 Task: Search one way flight ticket for 2 adults, 2 children, 2 infants in seat in first from Traverse City: Cherry Capital Airport (was Cherry County Airpark) to Rockford: Chicago Rockford International Airport(was Northwest Chicagoland Regional Airport At Rockford) on 5-1-2023. Choice of flights is Emirates and Kenya Airways. Number of bags: 2 carry on bags. Price is upto 81000. Outbound departure time preference is 22:30.
Action: Mouse moved to (442, 604)
Screenshot: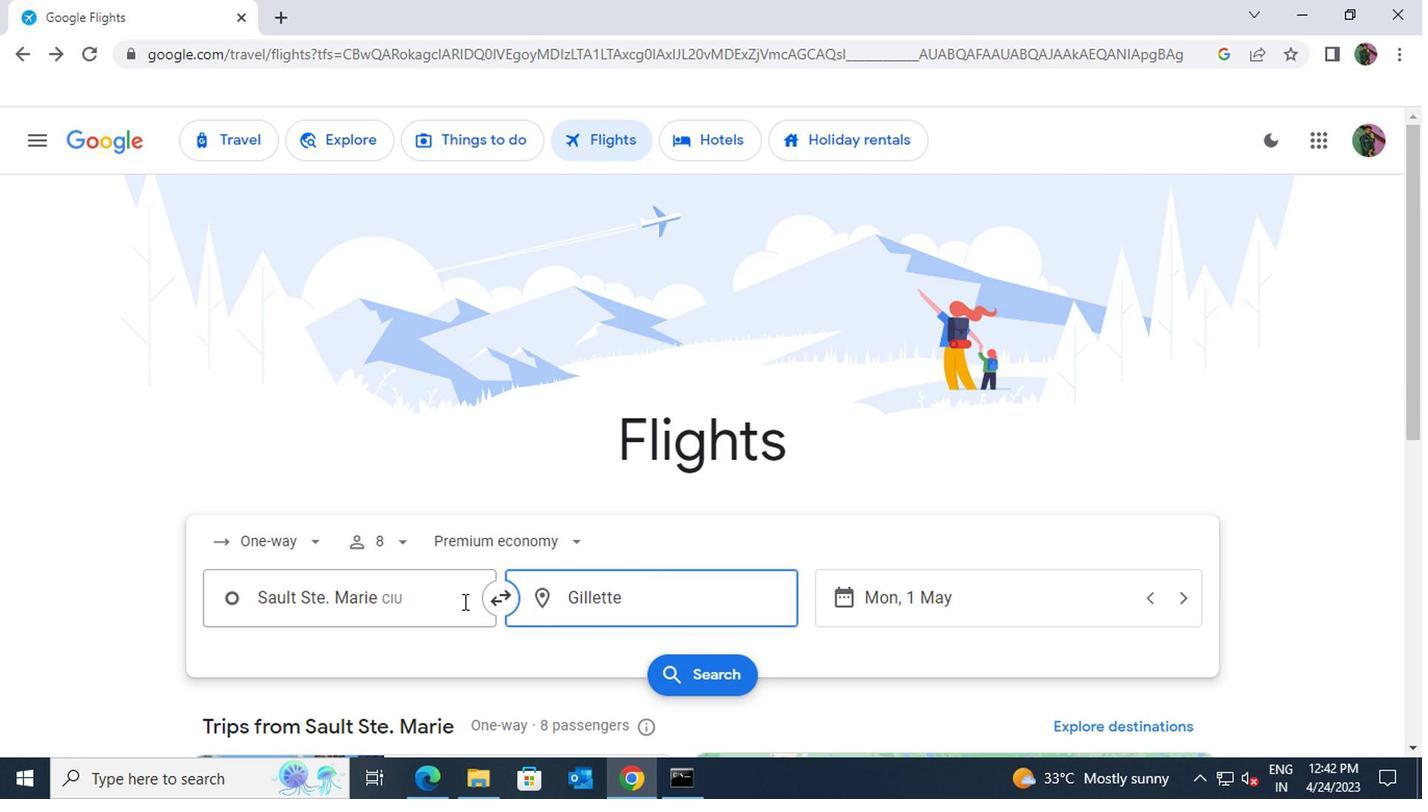 
Action: Mouse pressed left at (442, 604)
Screenshot: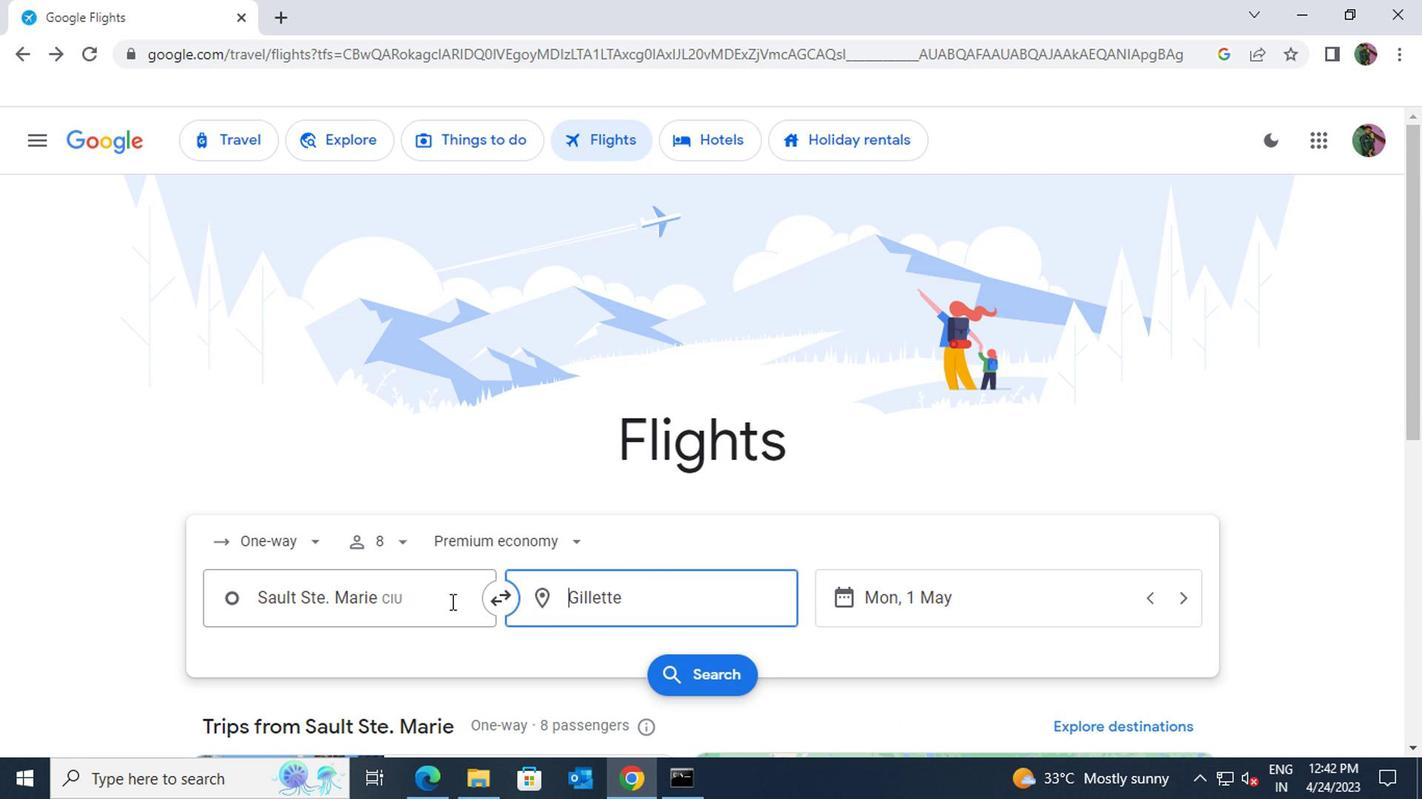 
Action: Key pressed cherry
Screenshot: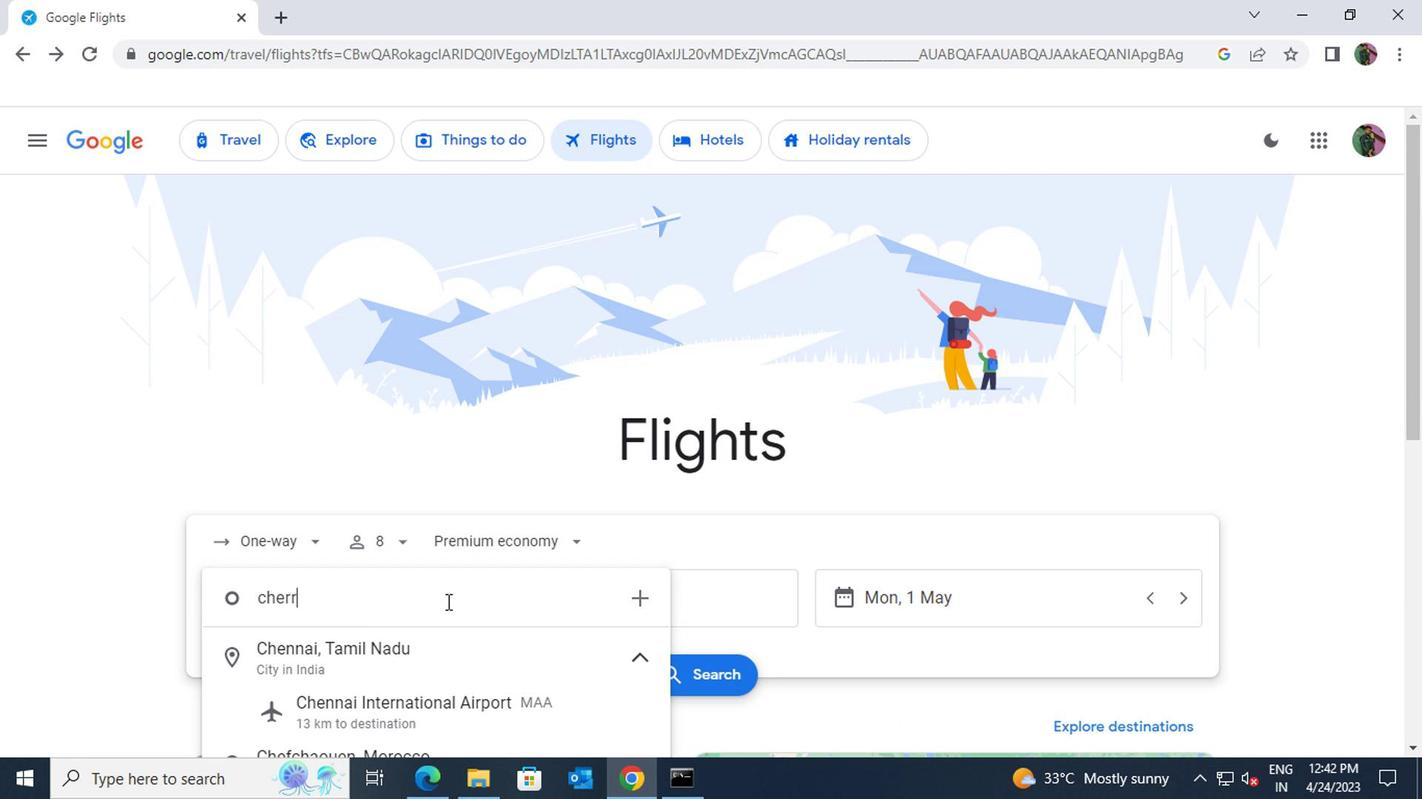 
Action: Mouse moved to (419, 645)
Screenshot: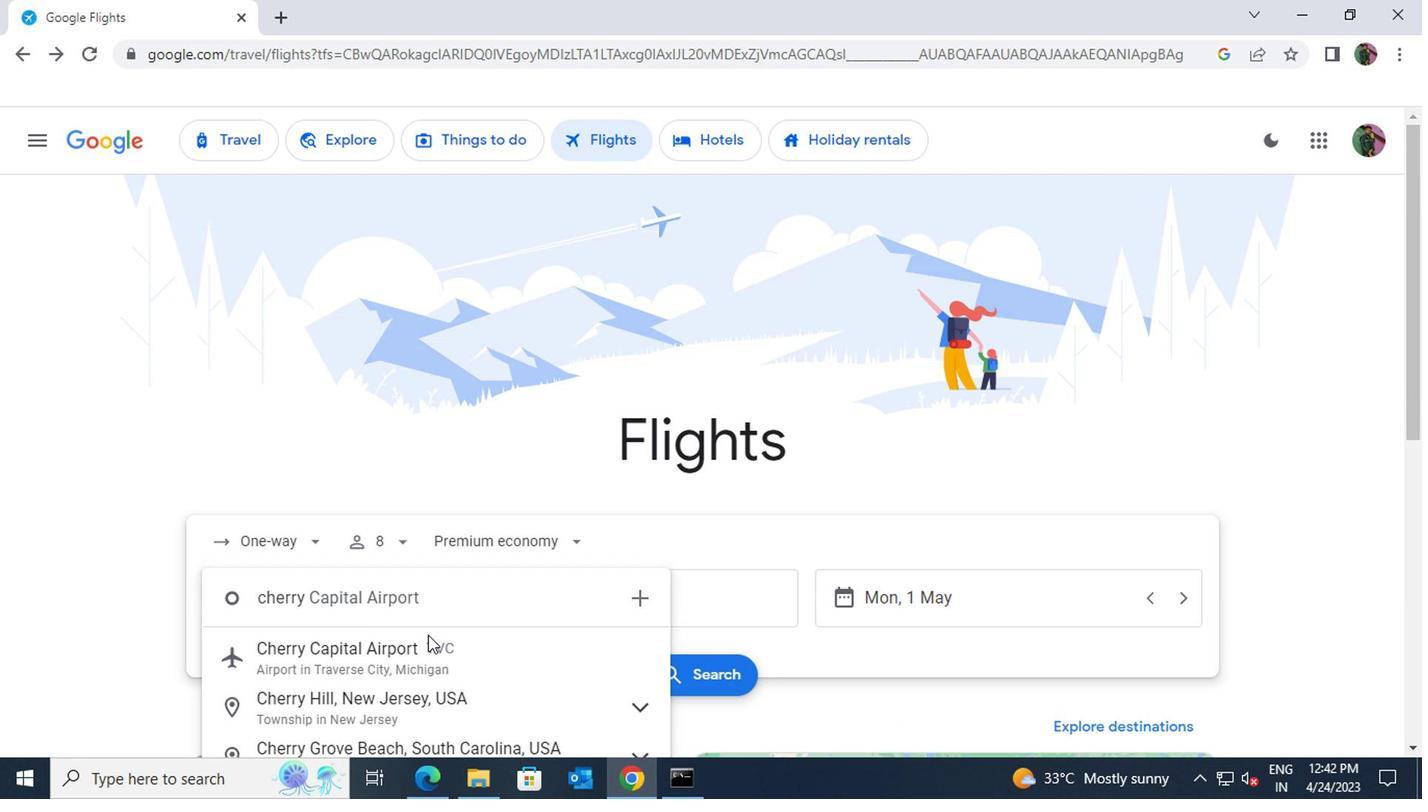 
Action: Mouse pressed left at (419, 645)
Screenshot: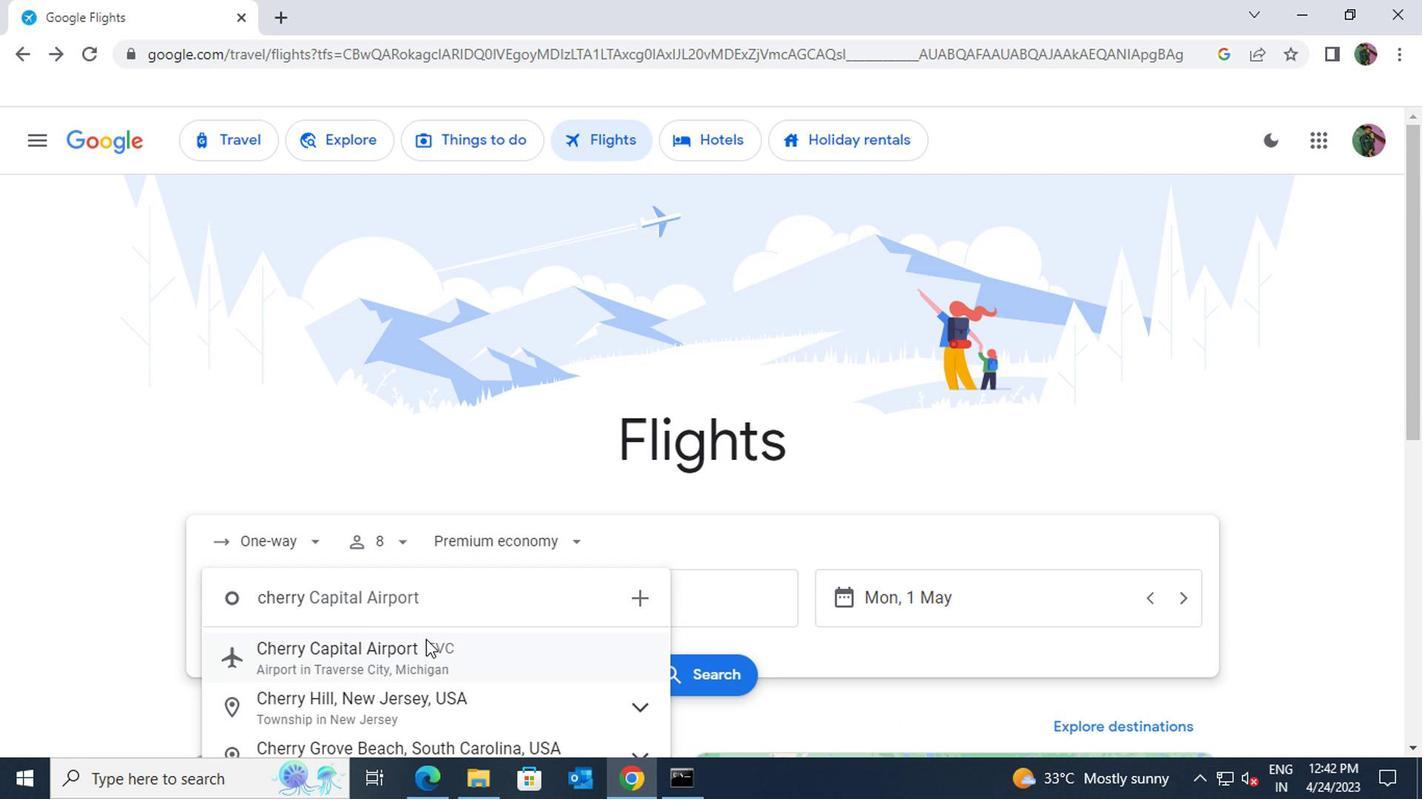 
Action: Mouse moved to (618, 607)
Screenshot: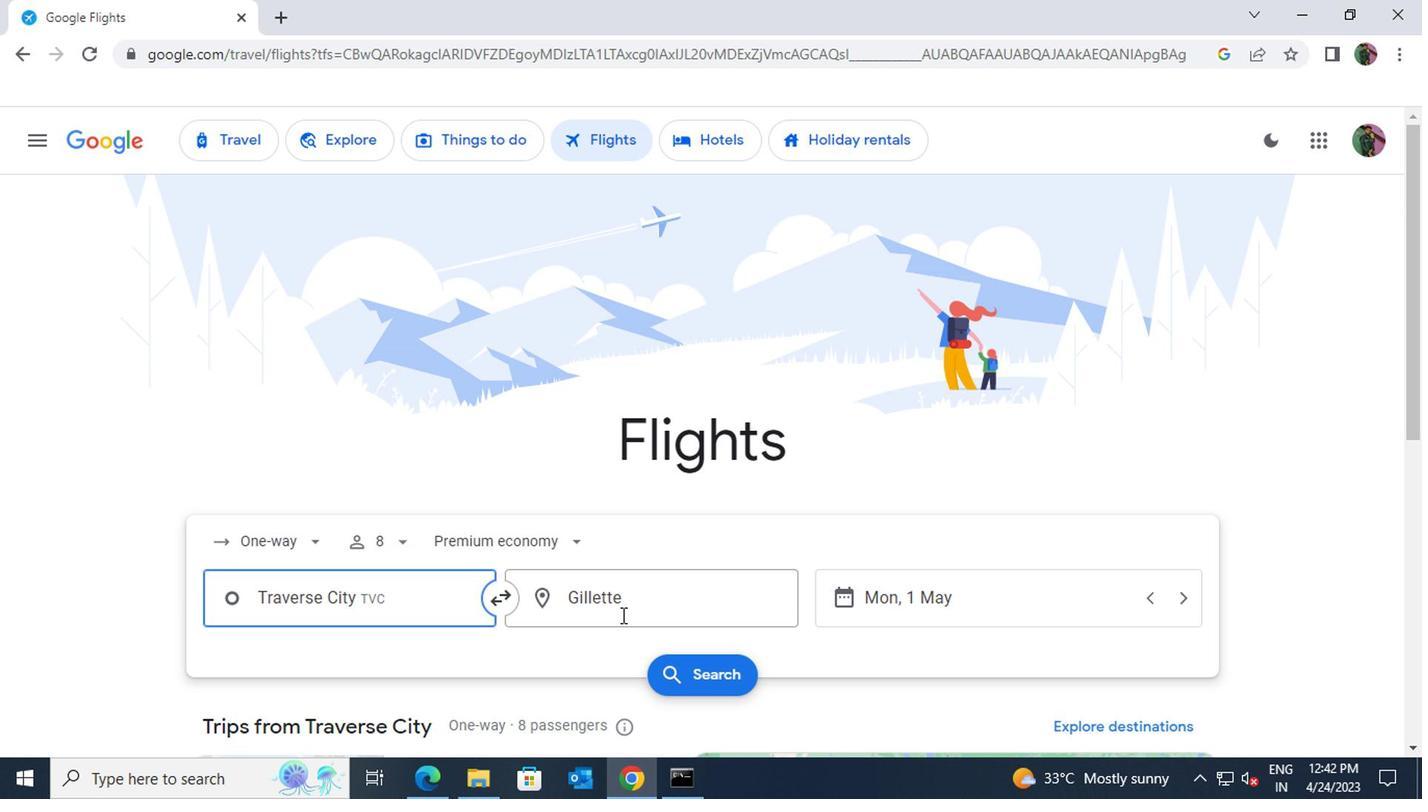 
Action: Mouse pressed left at (618, 607)
Screenshot: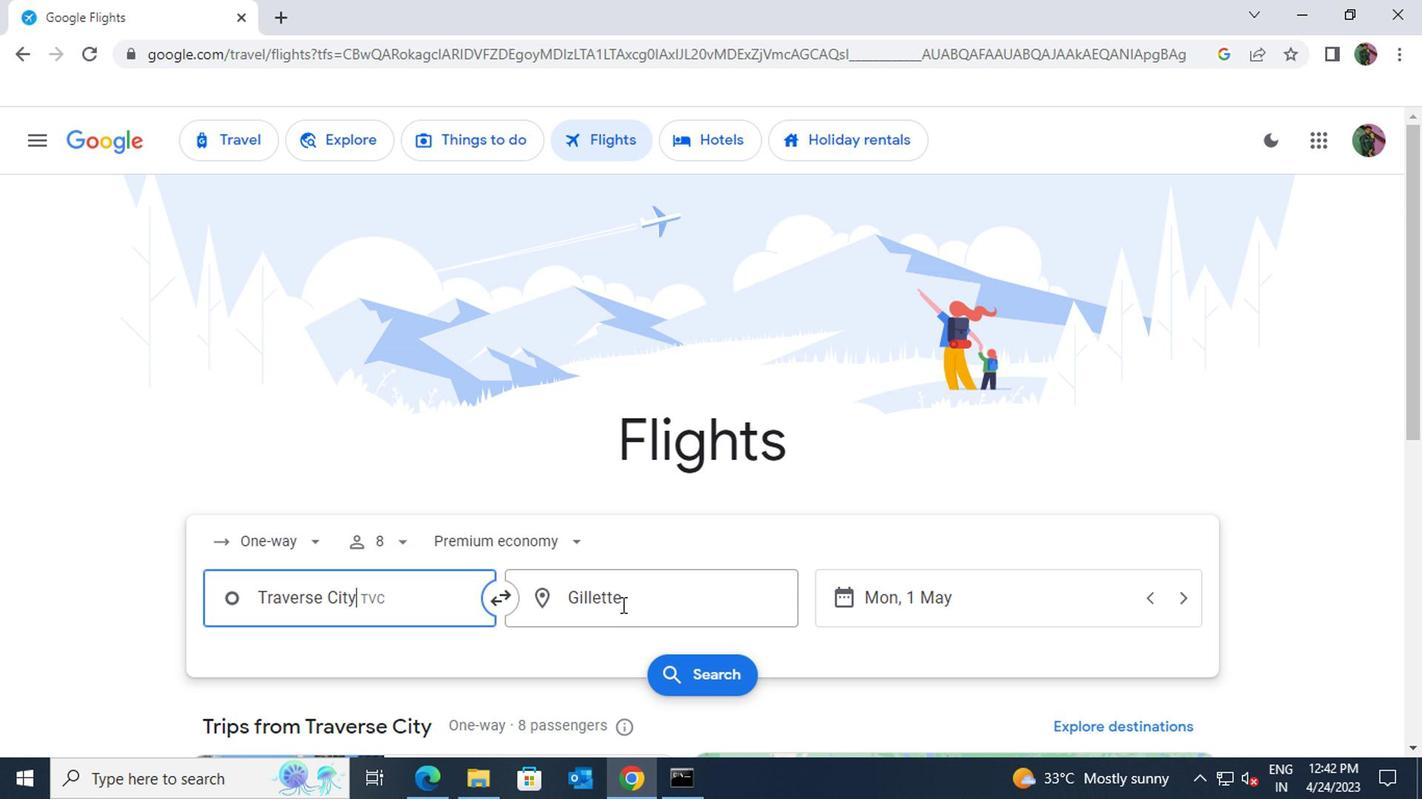 
Action: Key pressed rockford<Key.space>chic
Screenshot: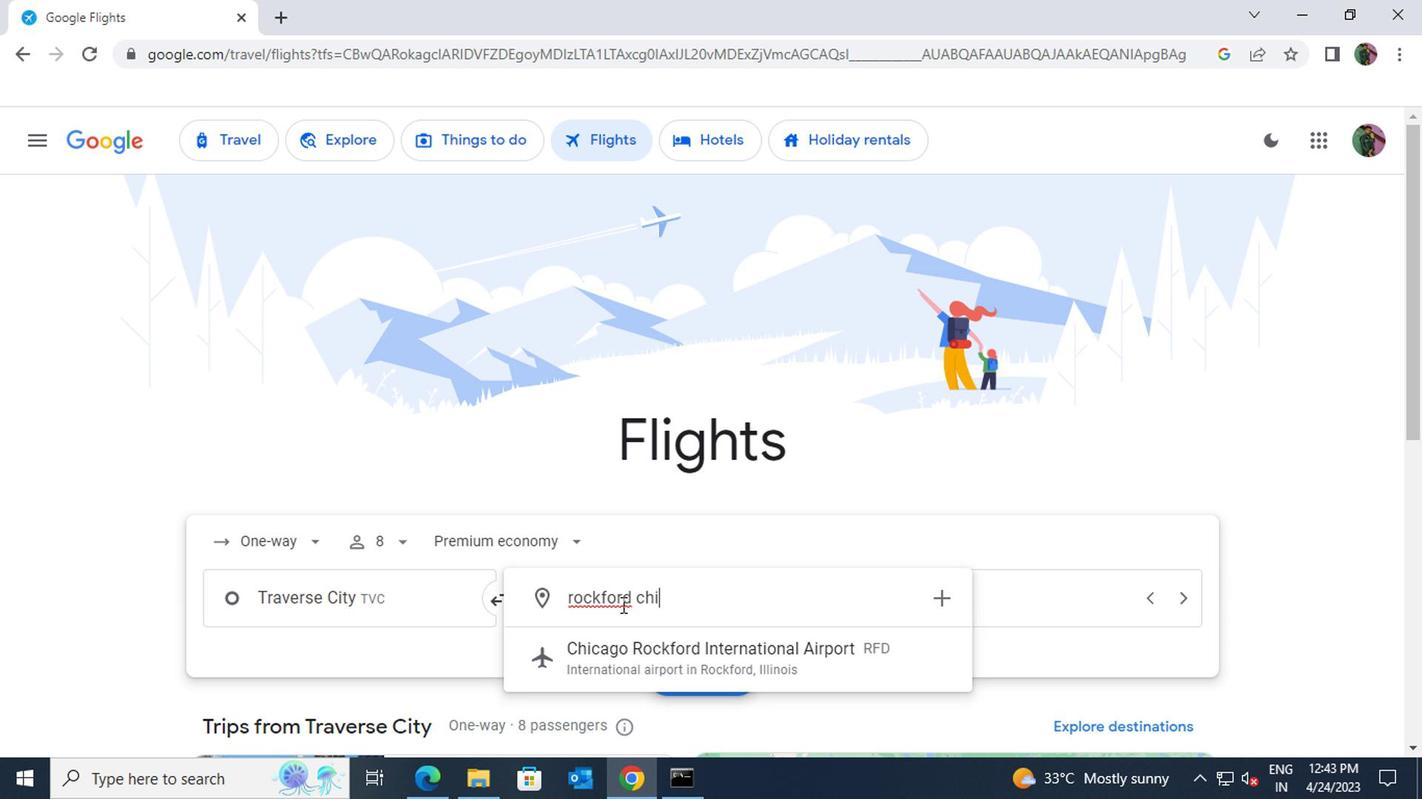 
Action: Mouse moved to (642, 658)
Screenshot: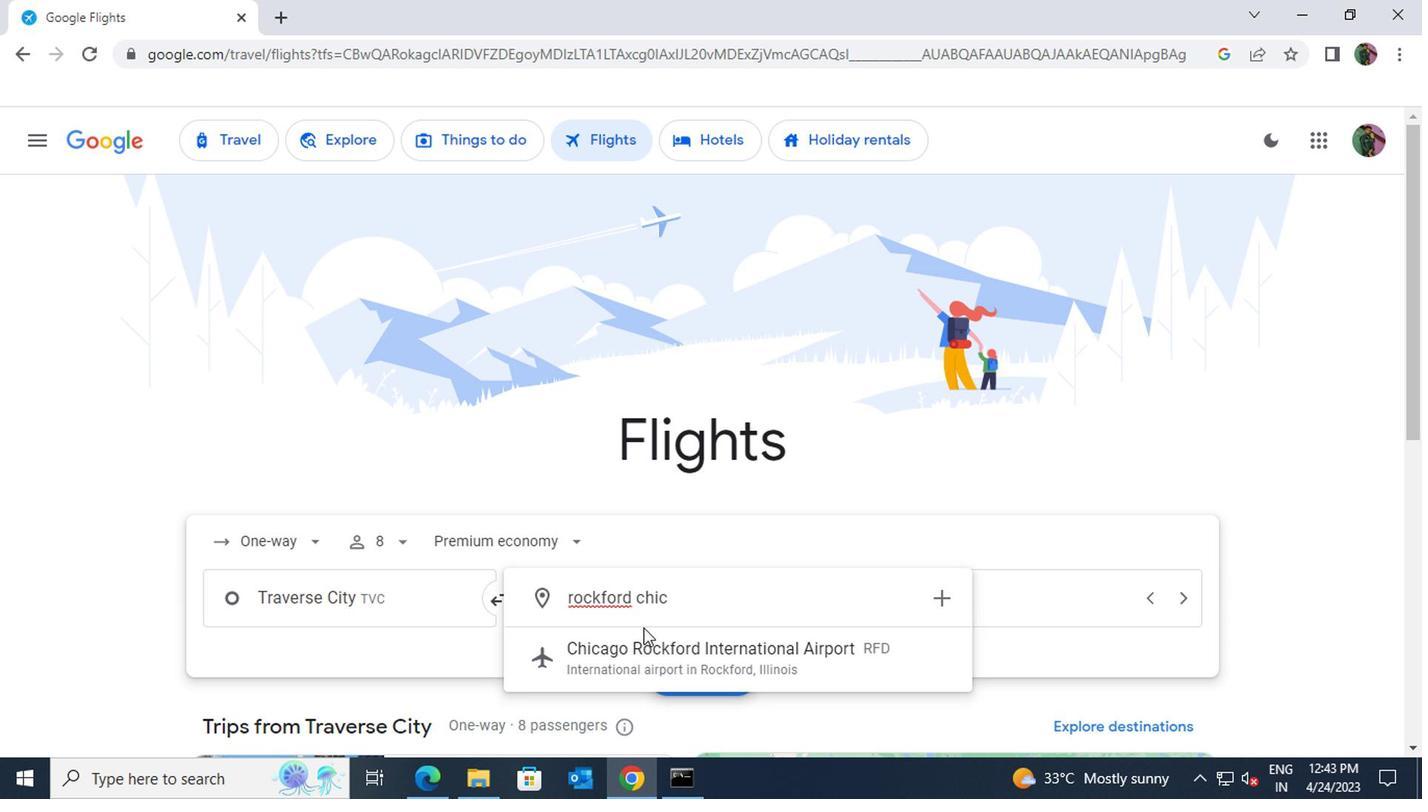 
Action: Mouse pressed left at (642, 658)
Screenshot: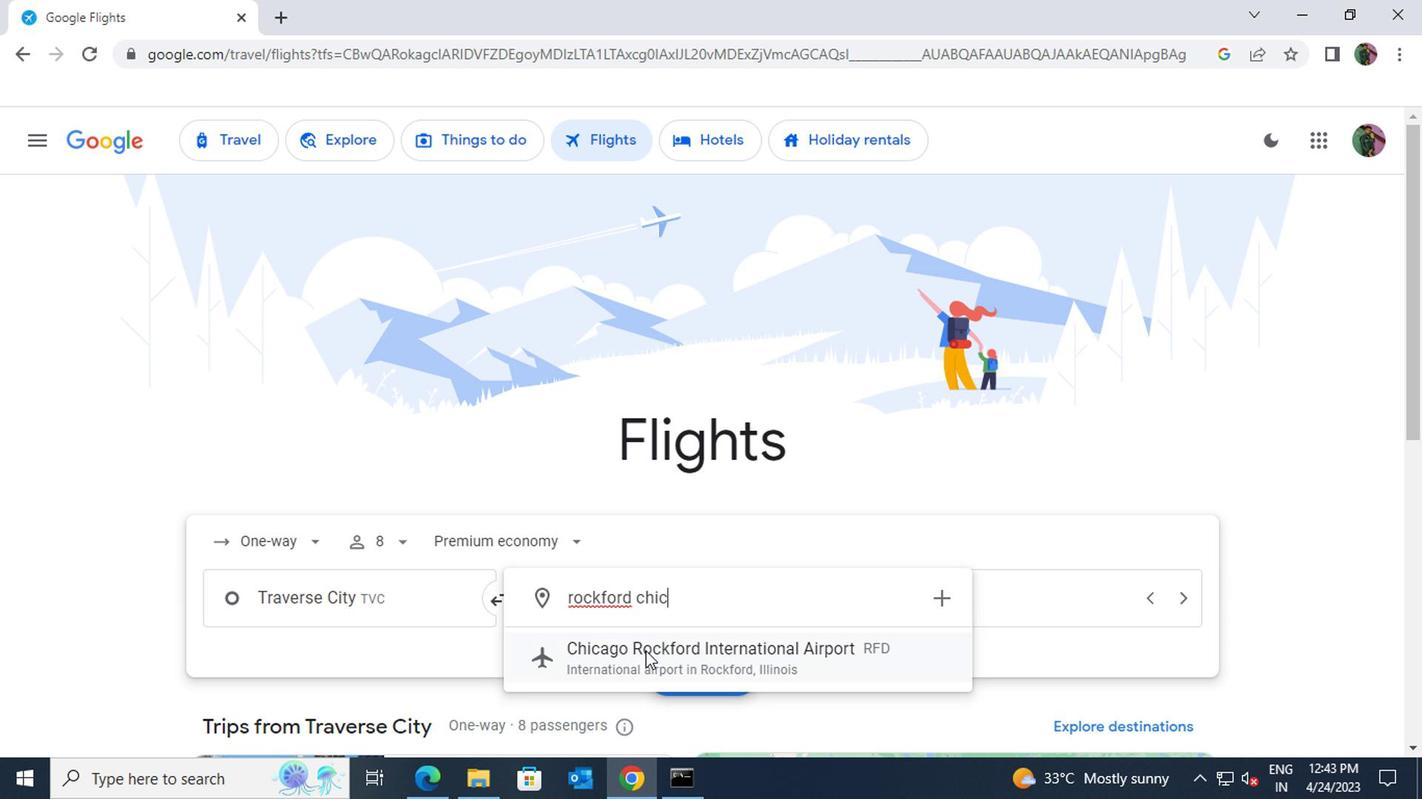 
Action: Mouse moved to (402, 541)
Screenshot: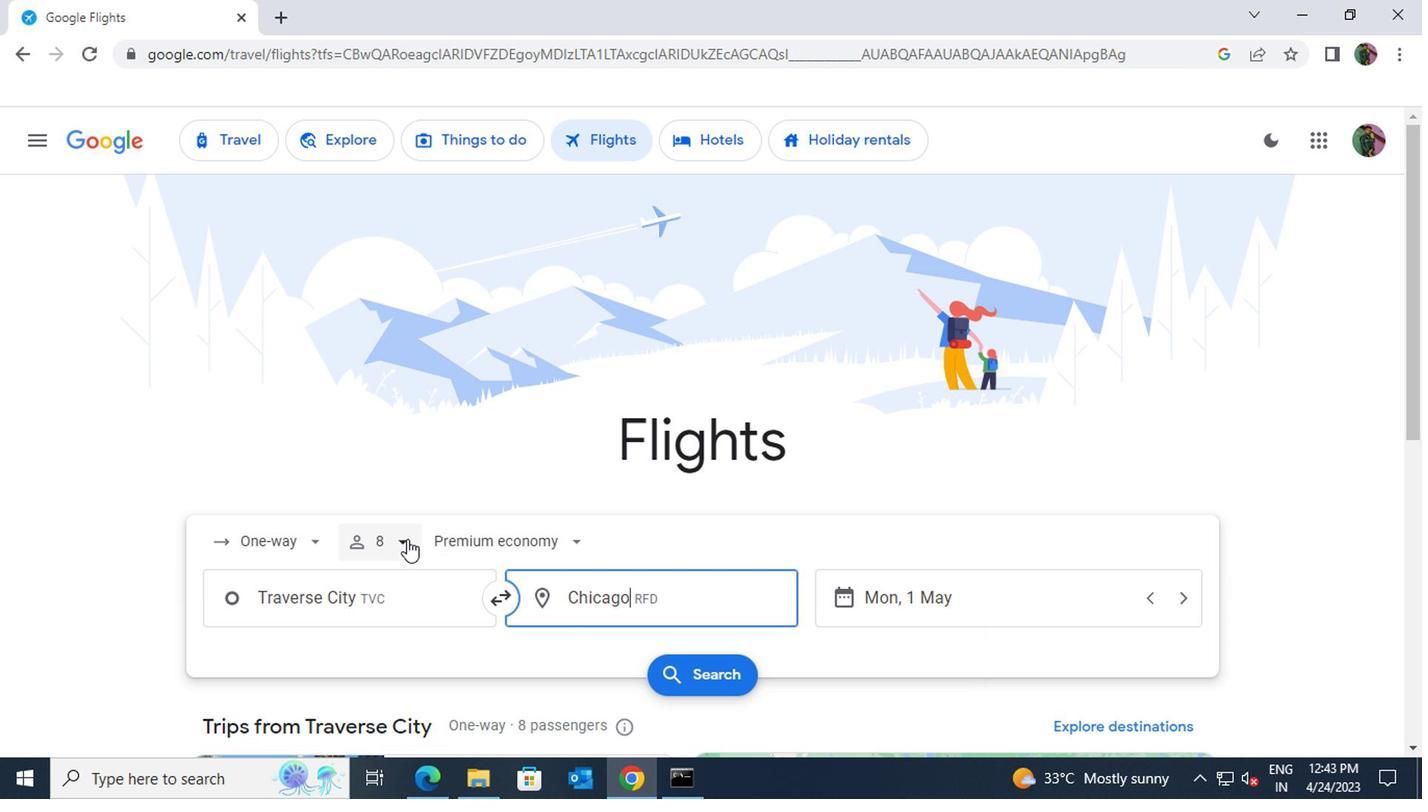
Action: Mouse pressed left at (402, 541)
Screenshot: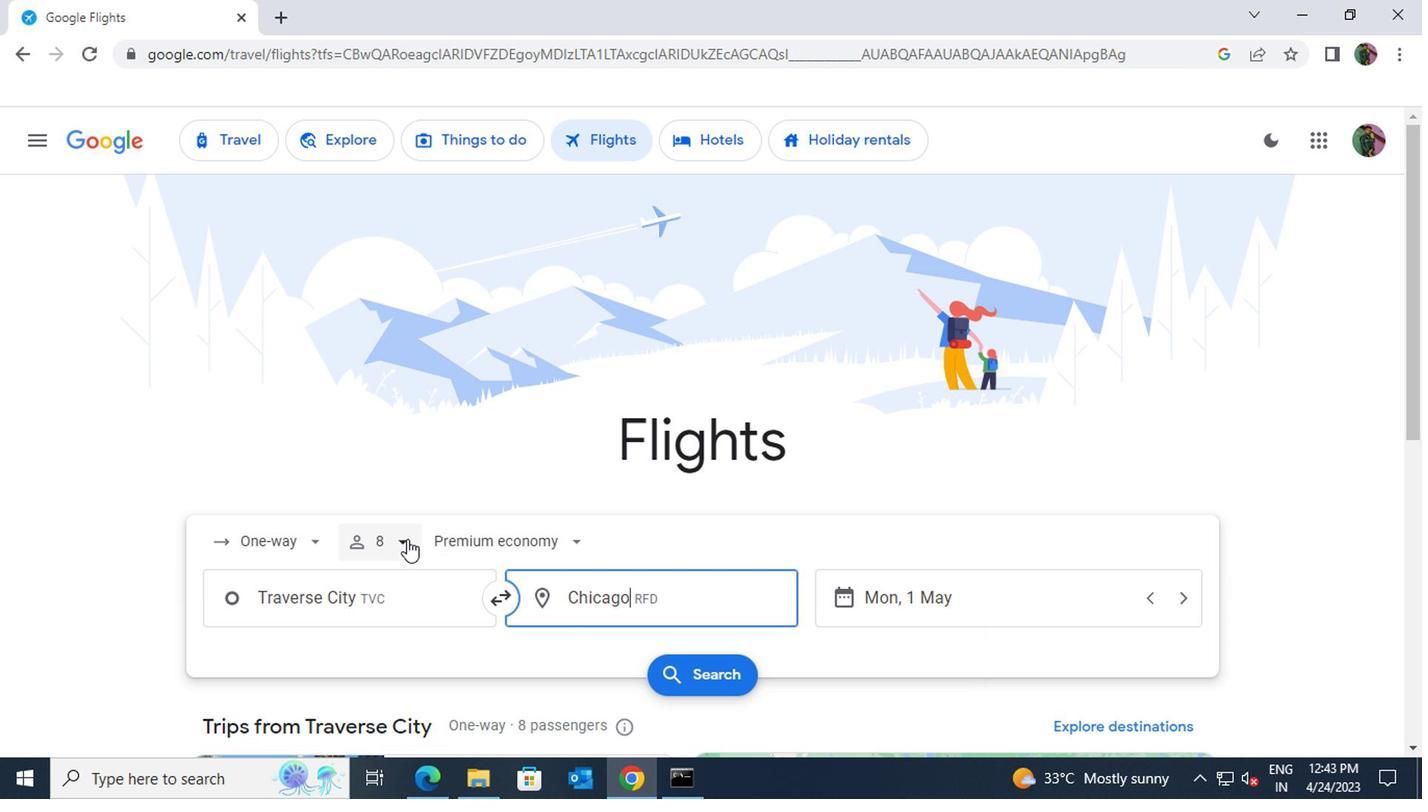 
Action: Mouse moved to (482, 597)
Screenshot: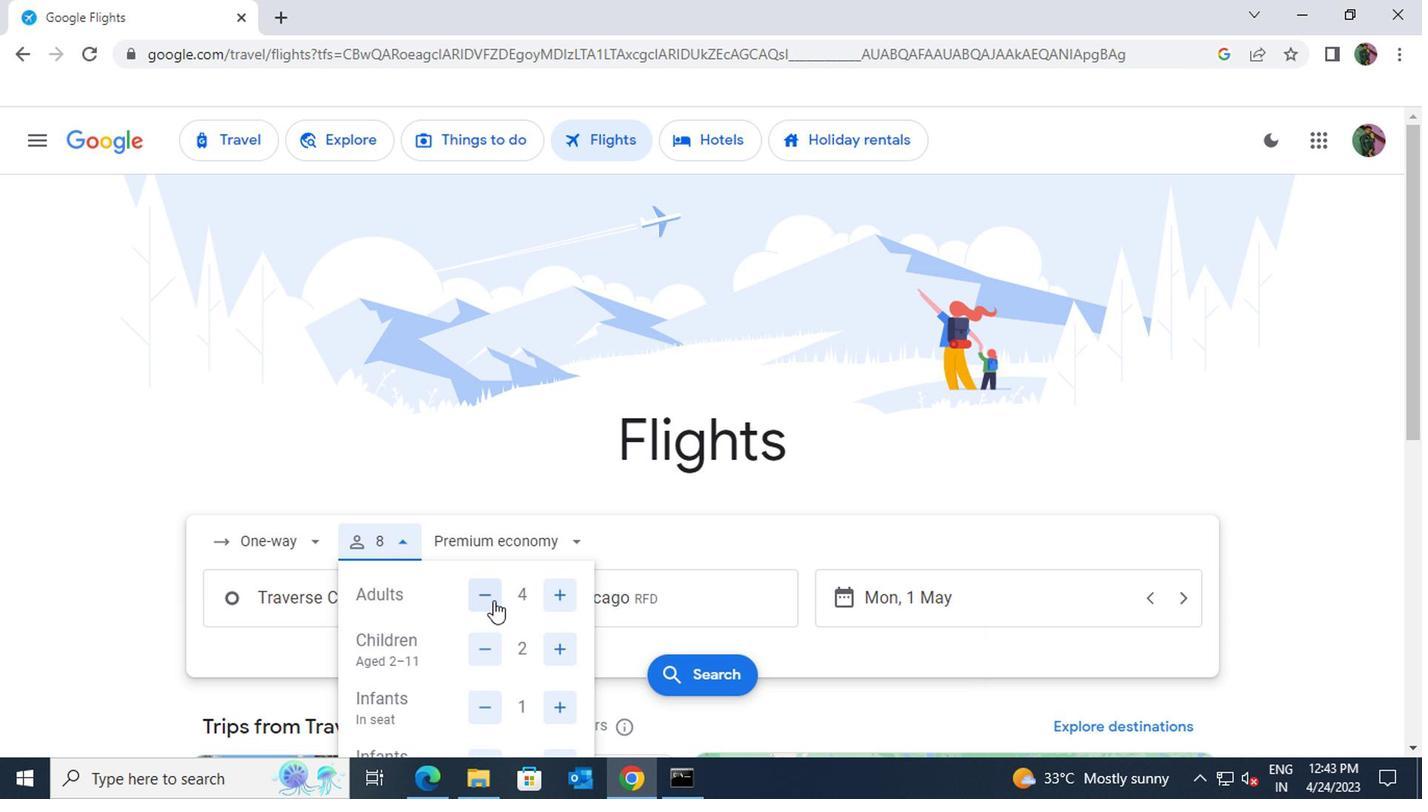 
Action: Mouse pressed left at (482, 597)
Screenshot: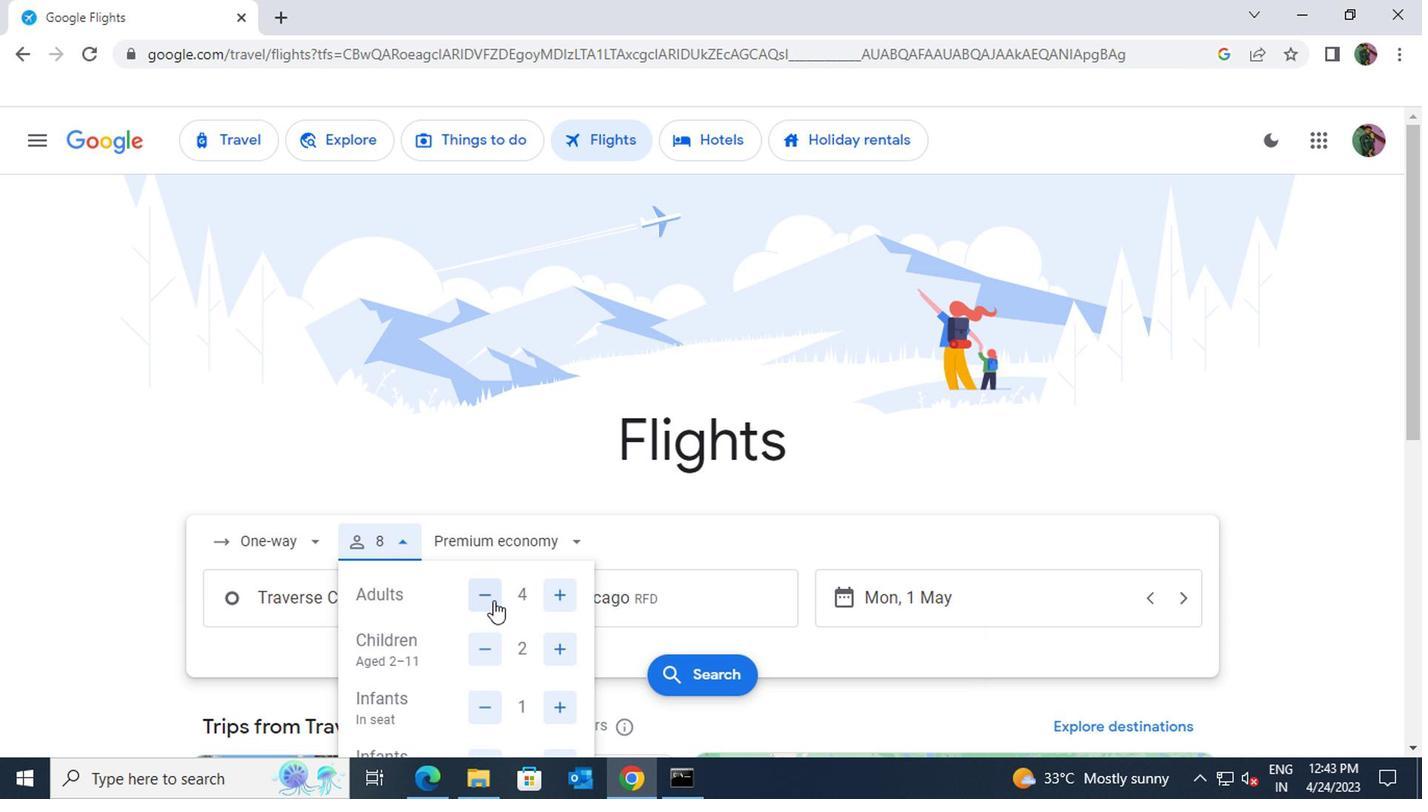 
Action: Mouse pressed left at (482, 597)
Screenshot: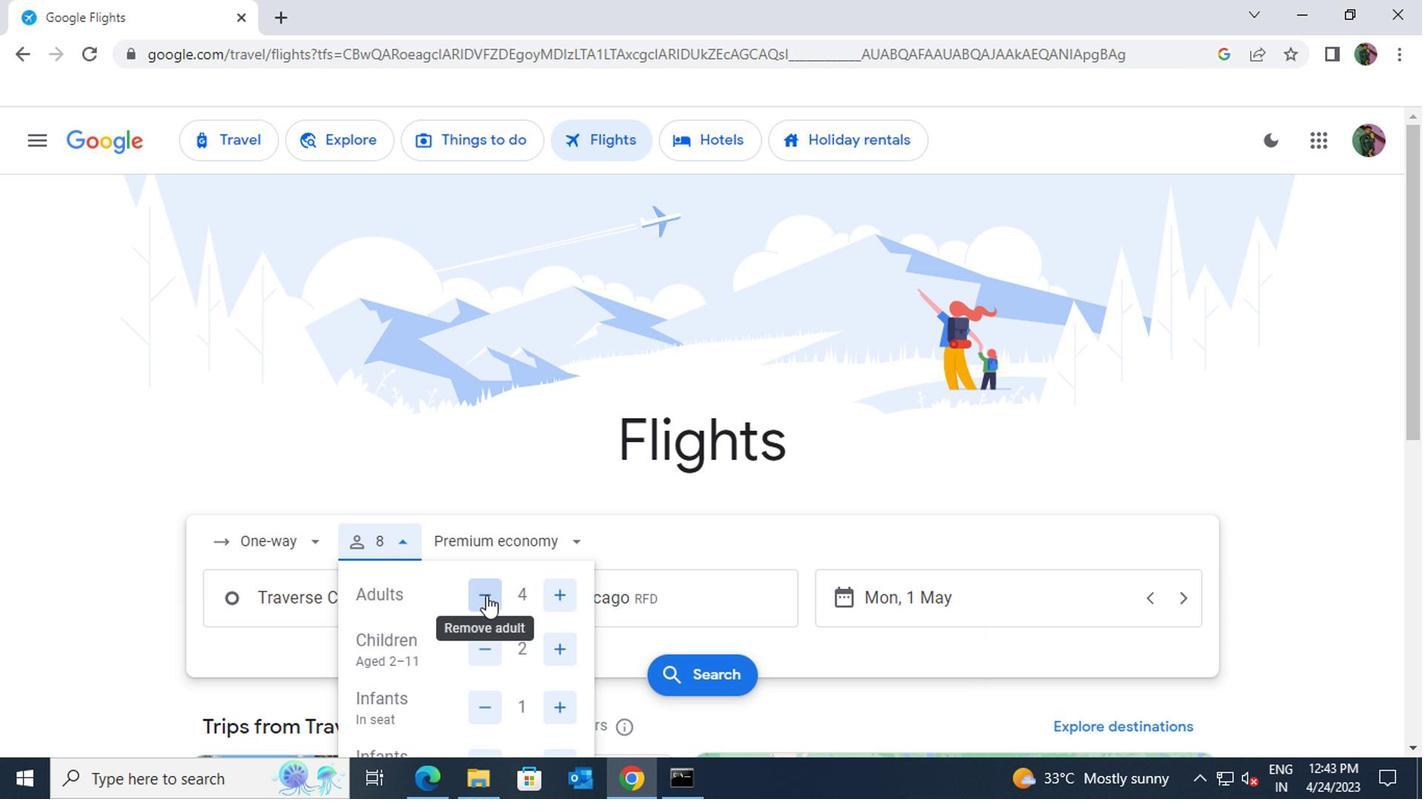 
Action: Mouse moved to (522, 642)
Screenshot: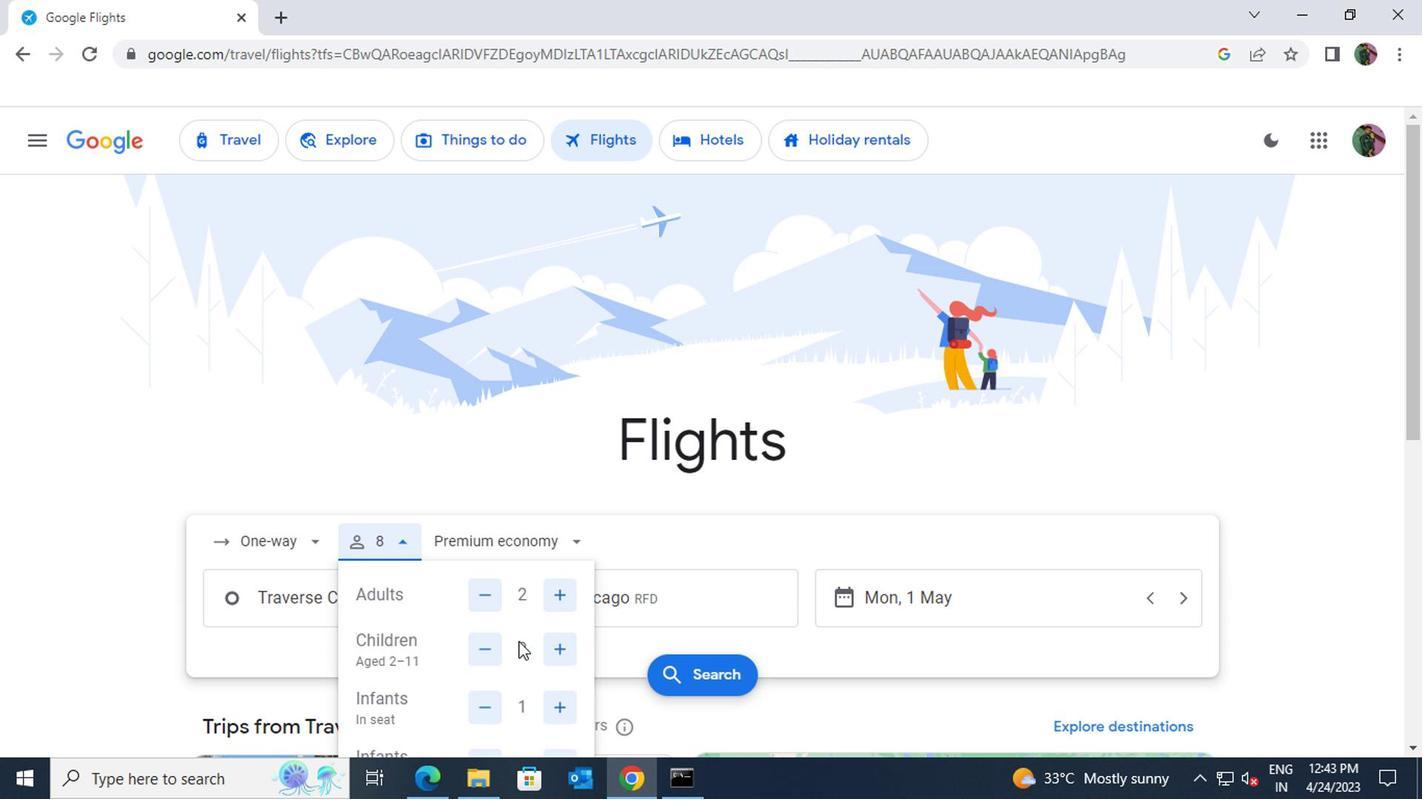 
Action: Mouse scrolled (522, 641) with delta (0, -1)
Screenshot: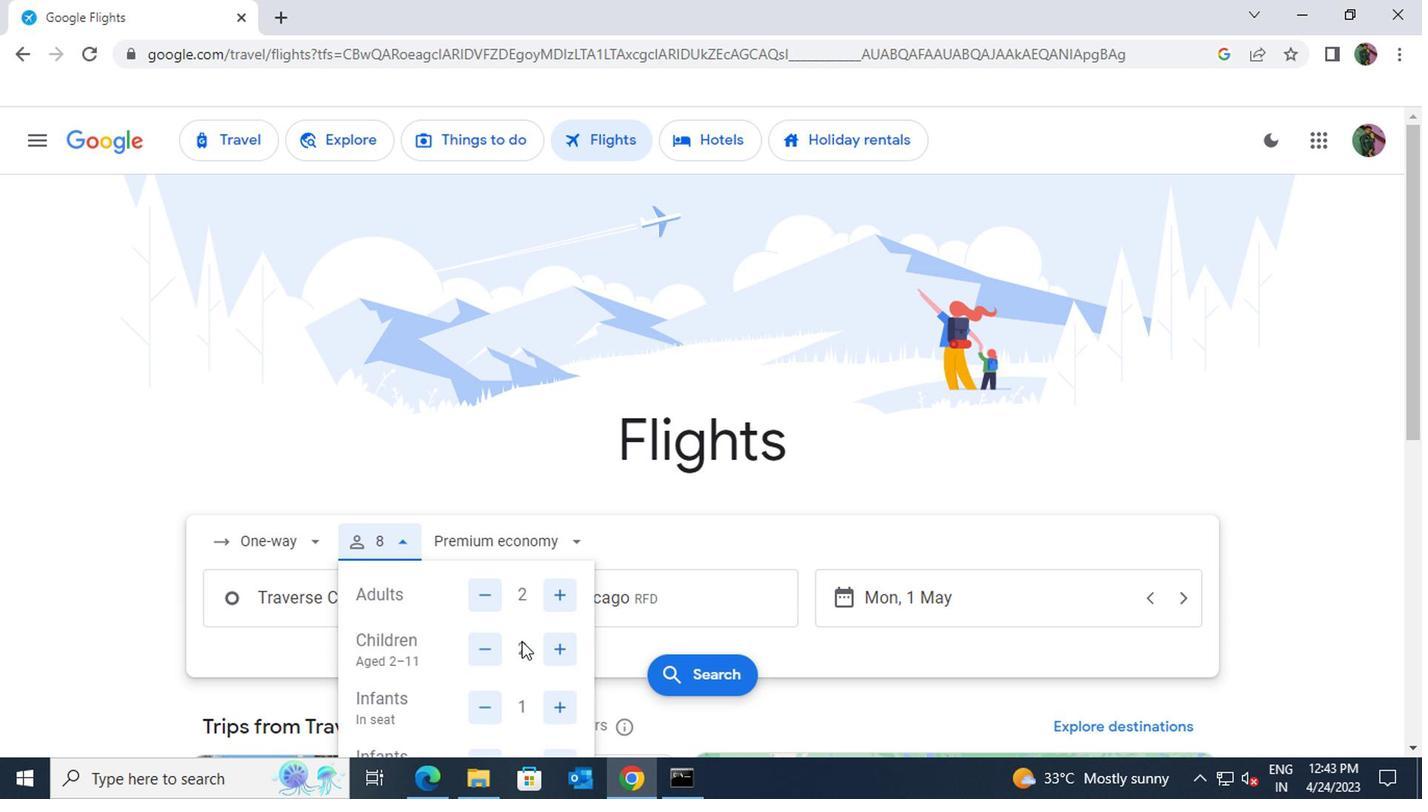 
Action: Mouse moved to (486, 650)
Screenshot: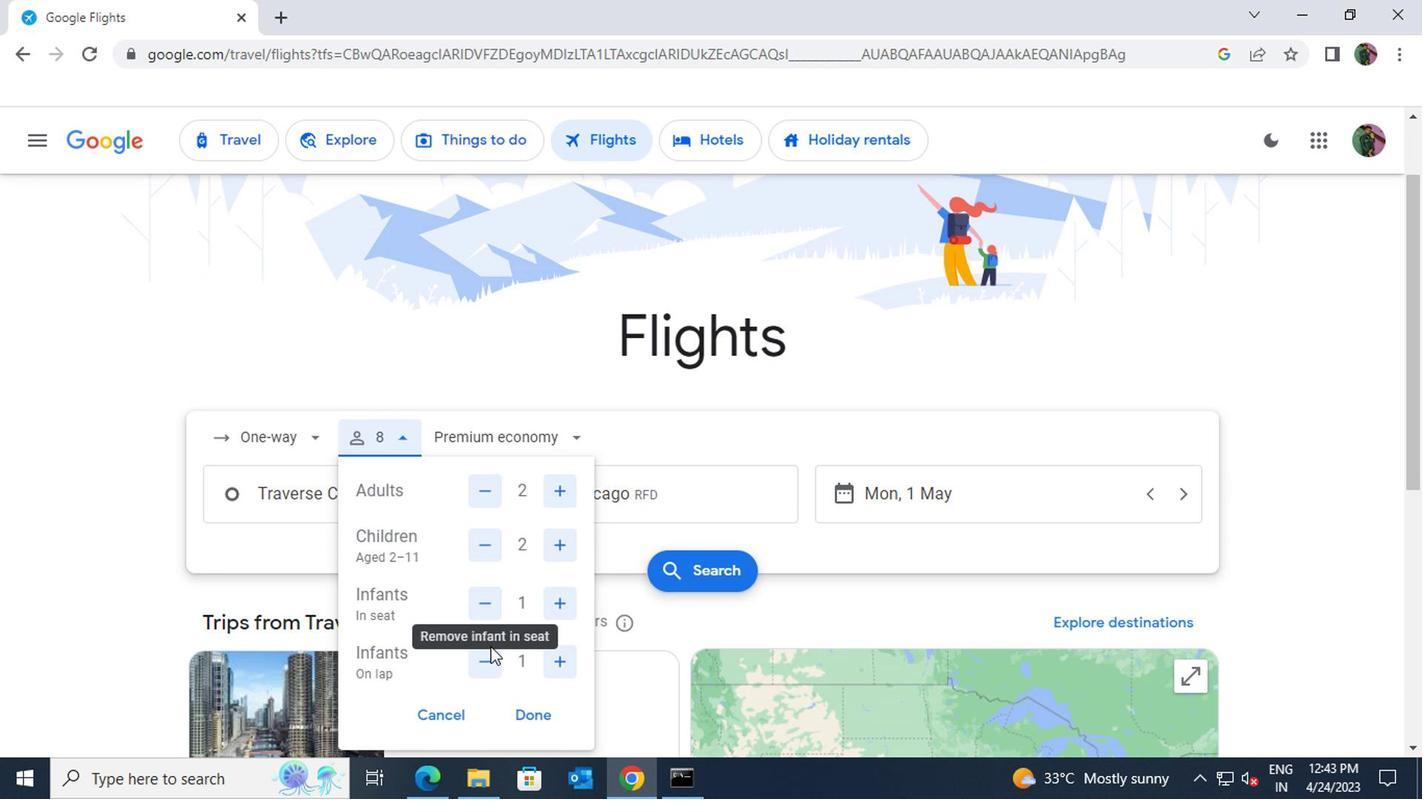 
Action: Mouse pressed left at (486, 650)
Screenshot: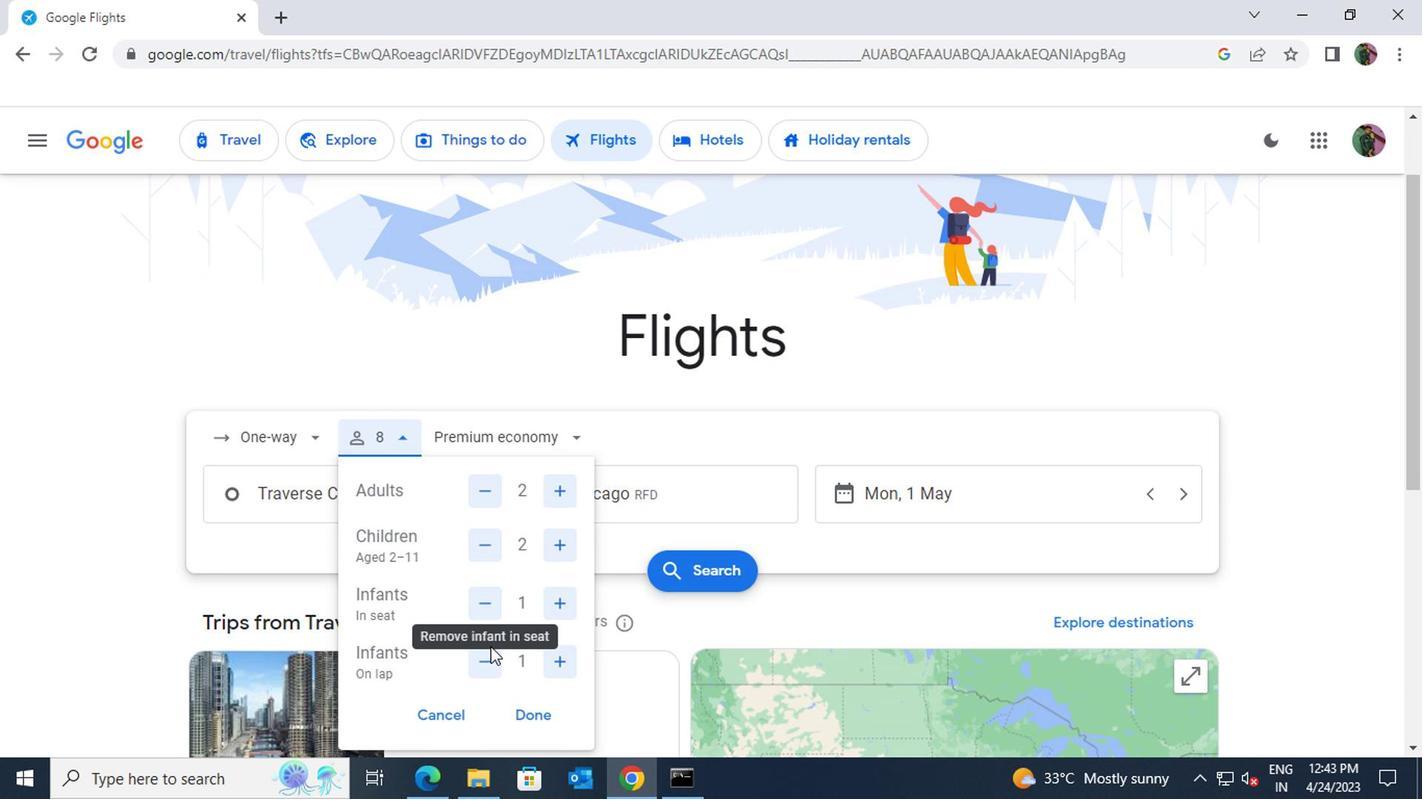 
Action: Mouse moved to (850, 499)
Screenshot: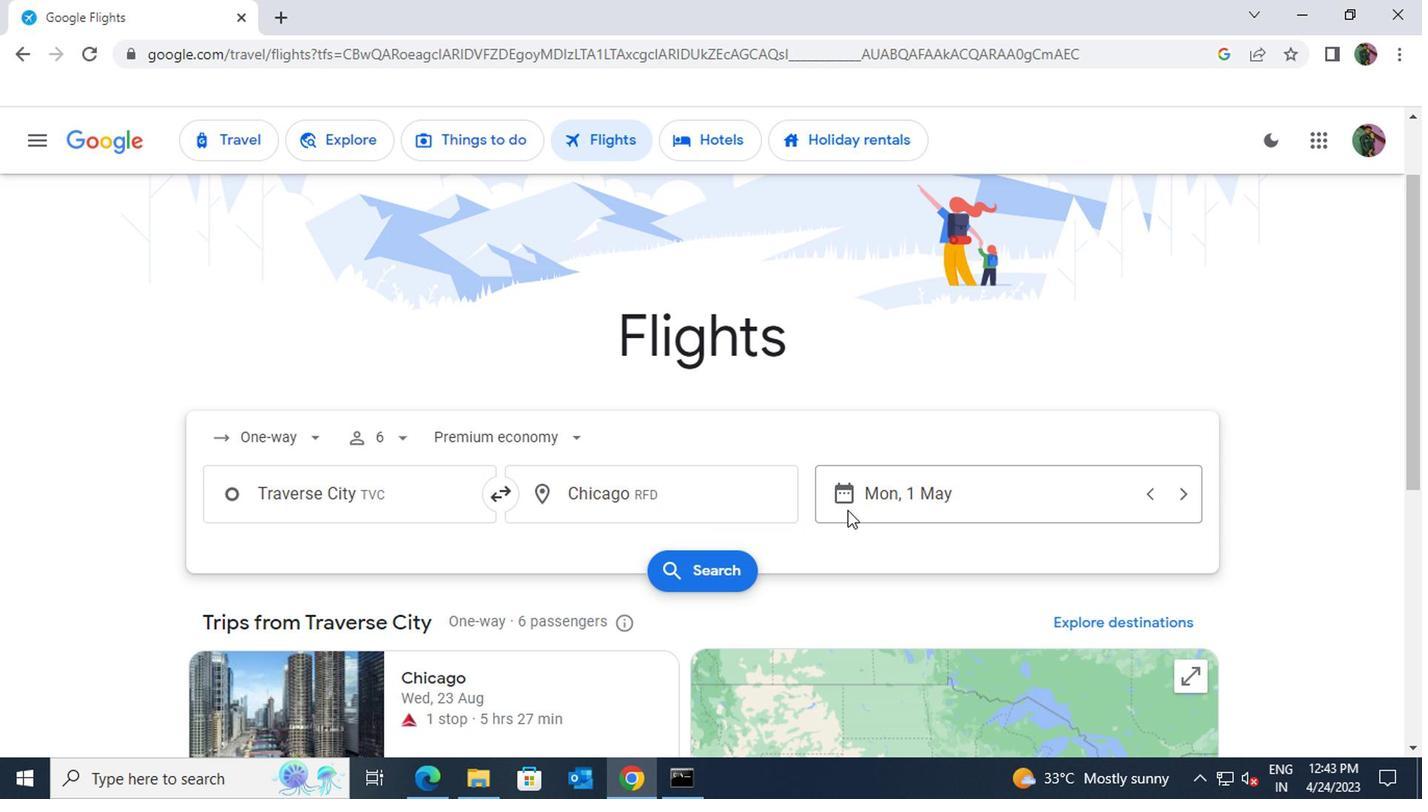 
Action: Mouse pressed left at (850, 499)
Screenshot: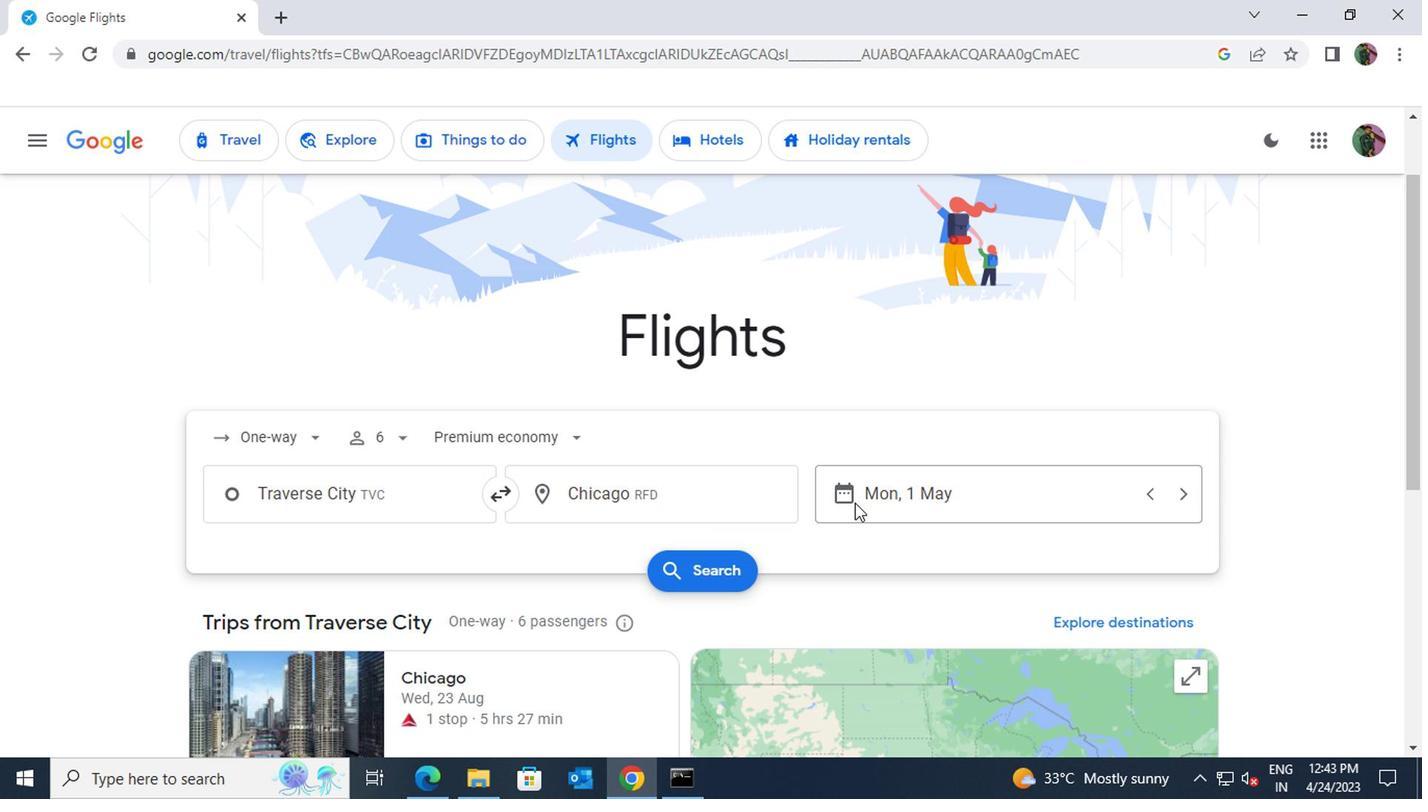 
Action: Mouse moved to (902, 376)
Screenshot: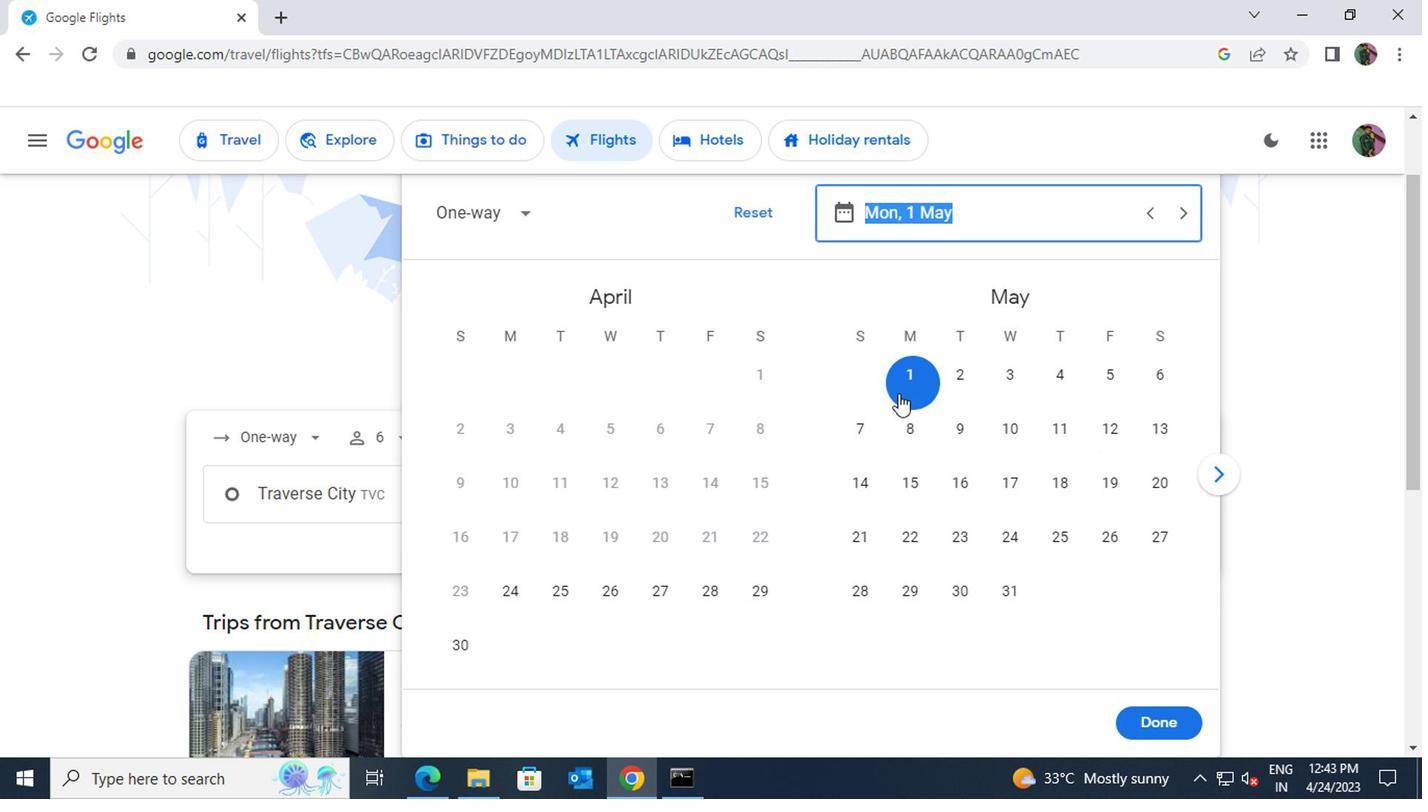 
Action: Mouse pressed left at (902, 376)
Screenshot: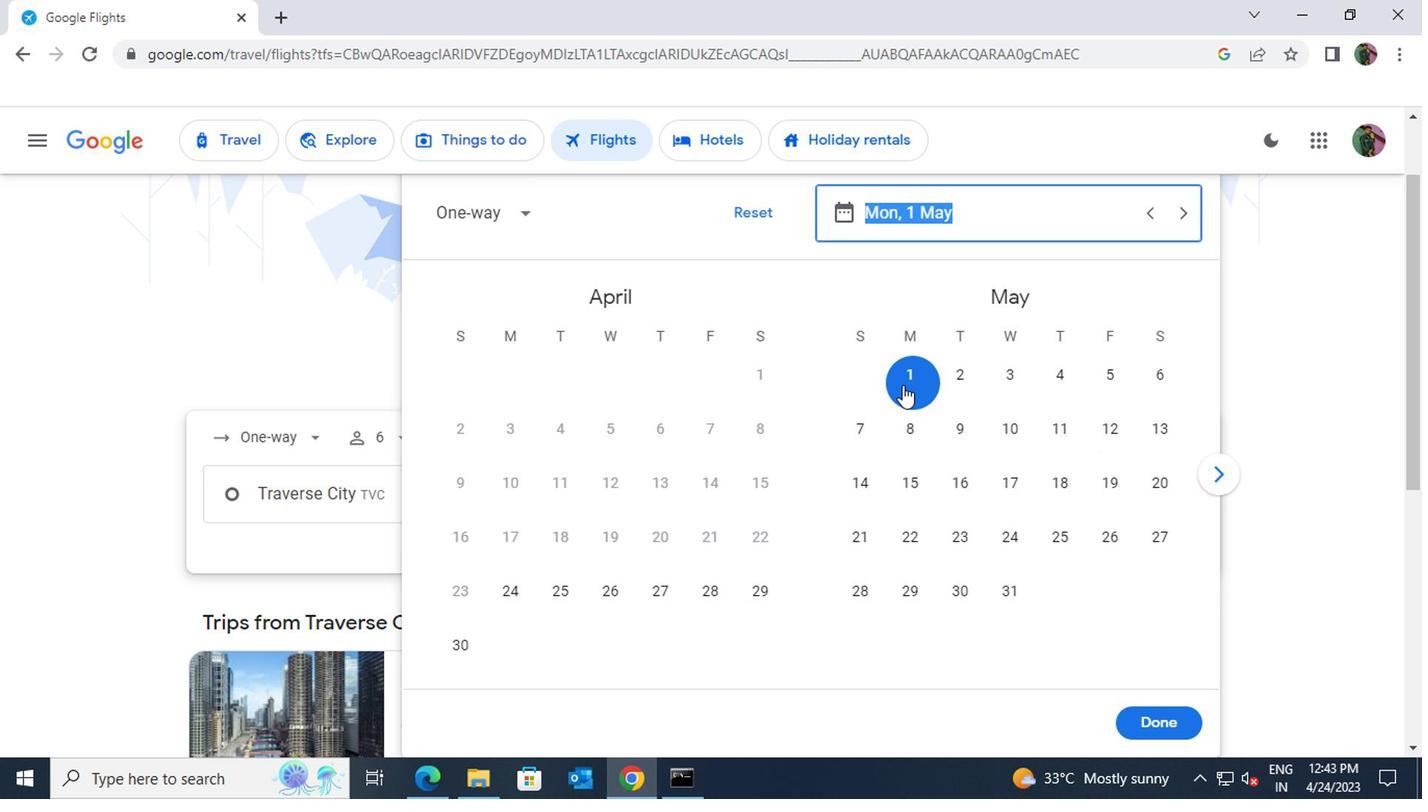 
Action: Mouse moved to (1158, 711)
Screenshot: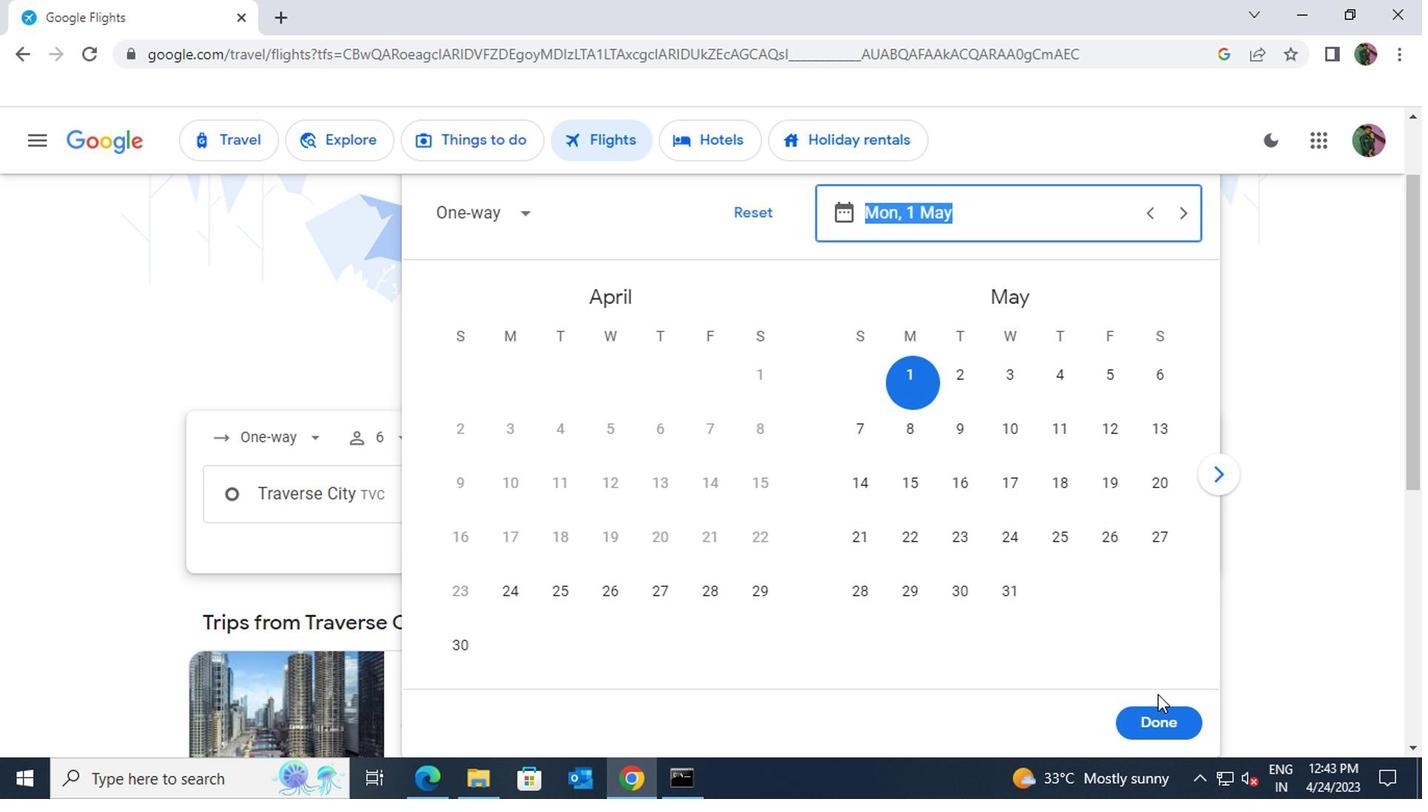 
Action: Mouse pressed left at (1158, 711)
Screenshot: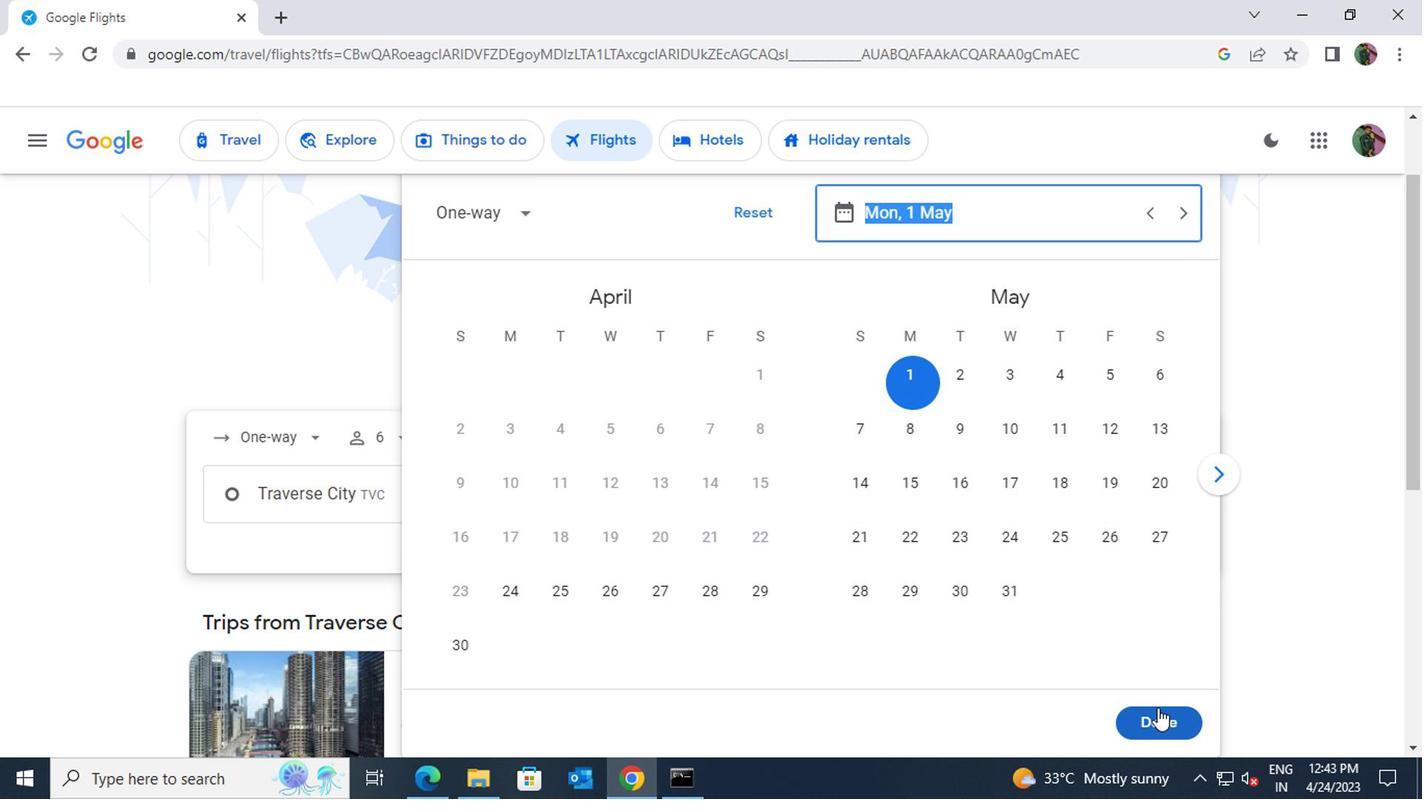 
Action: Mouse moved to (686, 568)
Screenshot: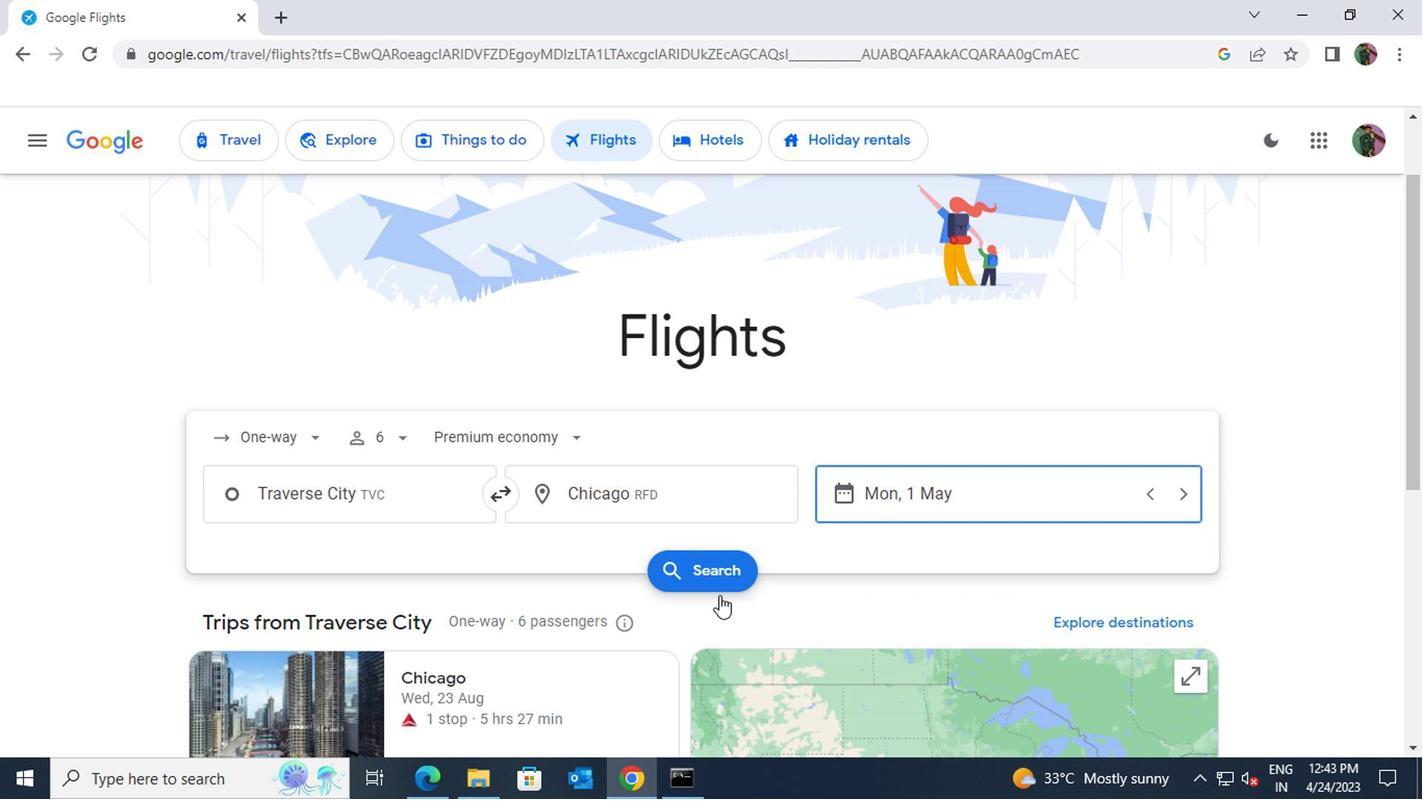 
Action: Mouse pressed left at (686, 568)
Screenshot: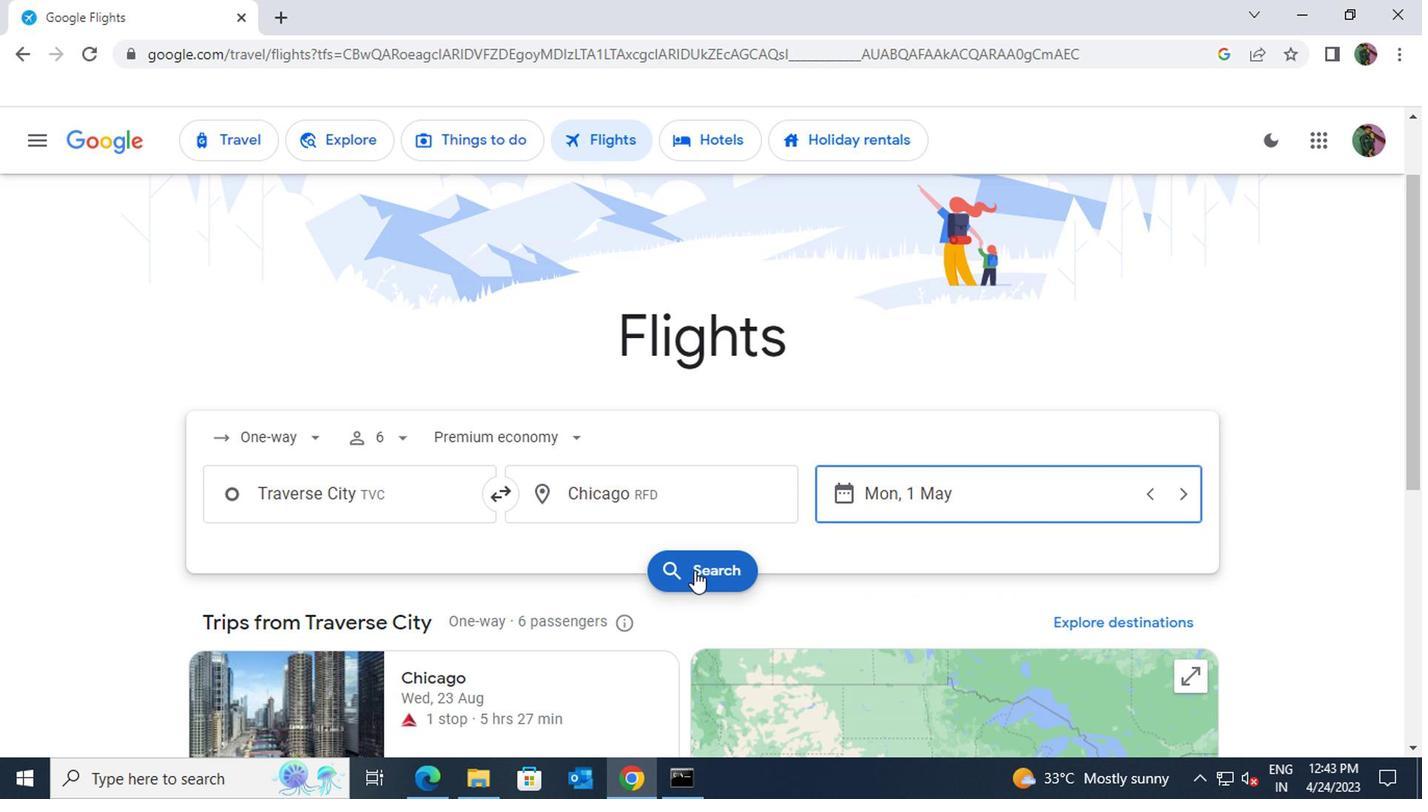 
Action: Mouse moved to (238, 343)
Screenshot: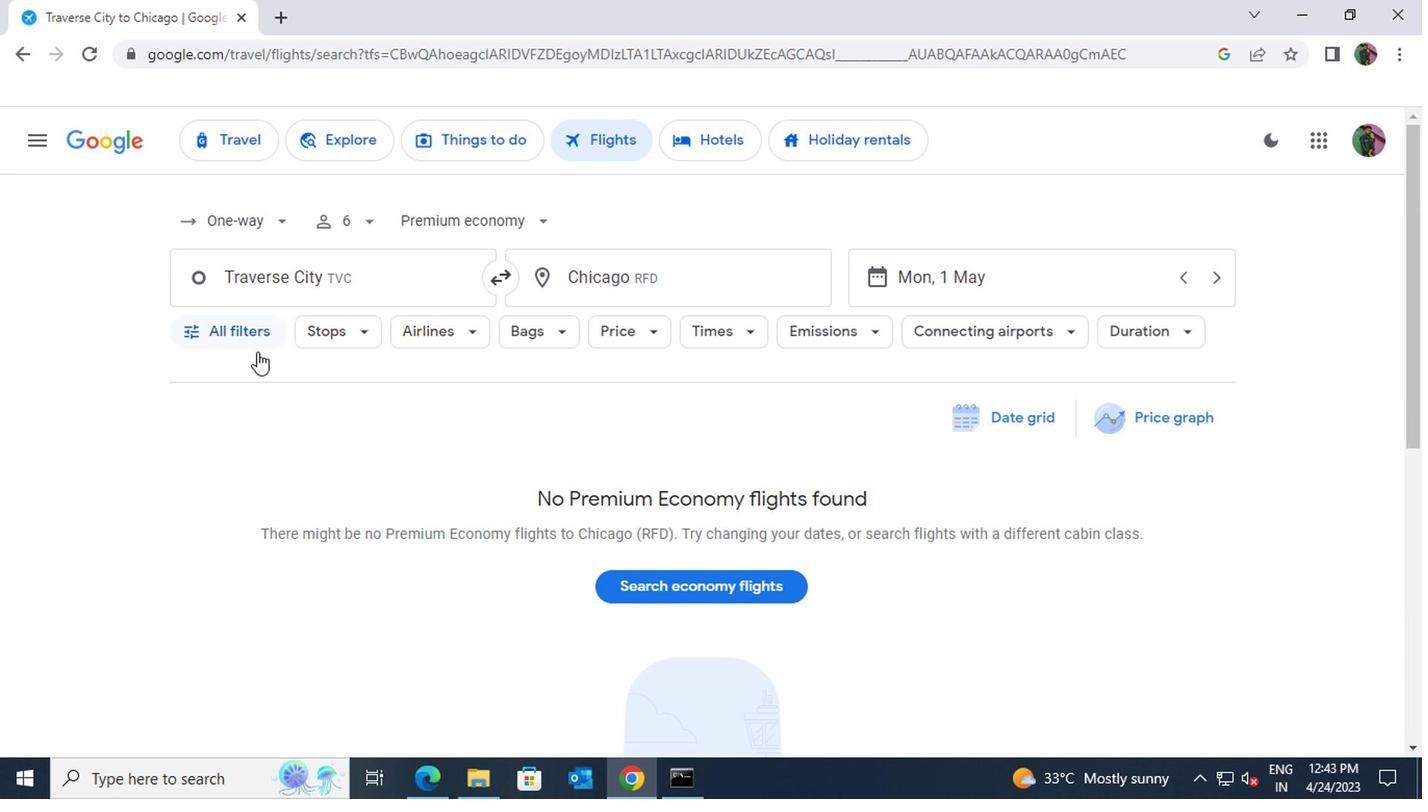 
Action: Mouse pressed left at (238, 343)
Screenshot: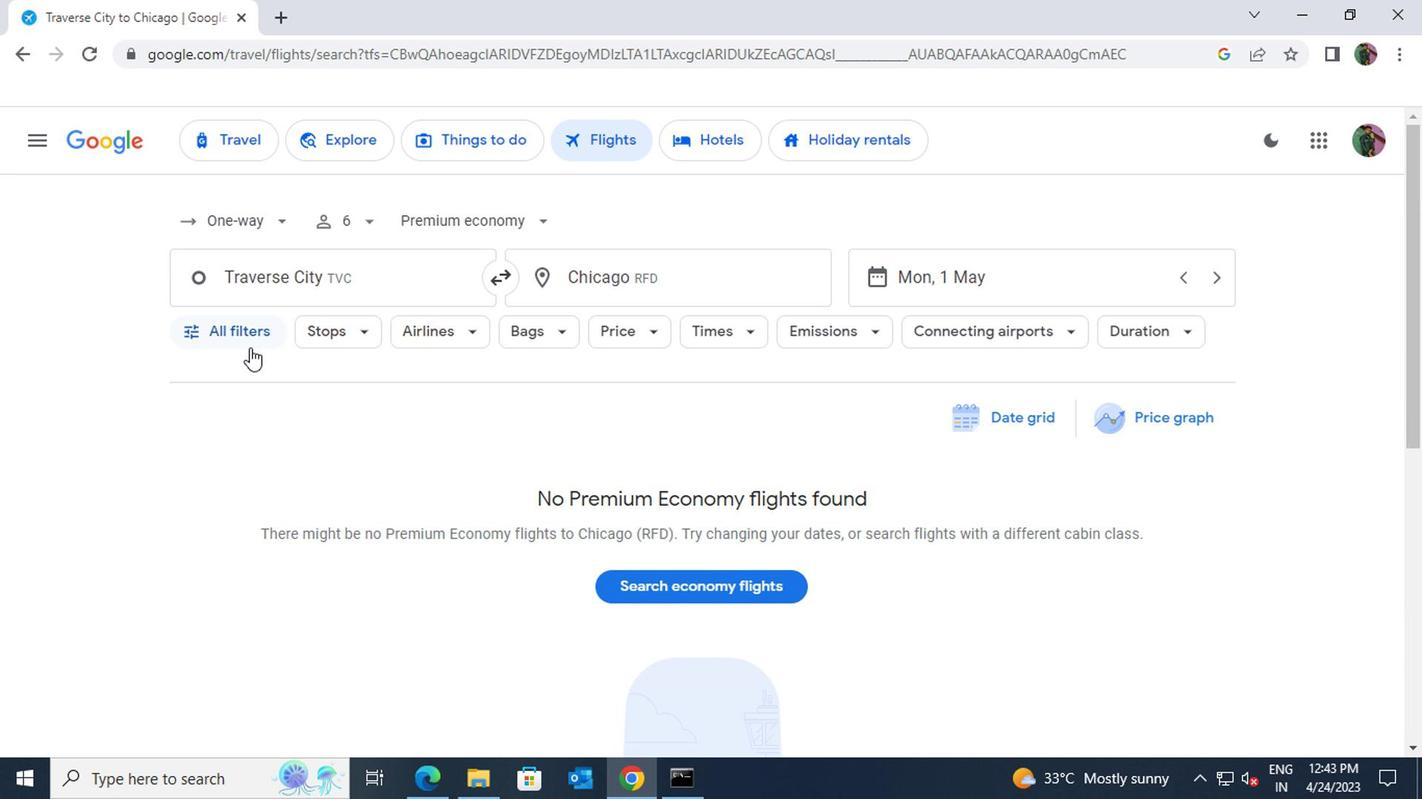 
Action: Mouse moved to (409, 614)
Screenshot: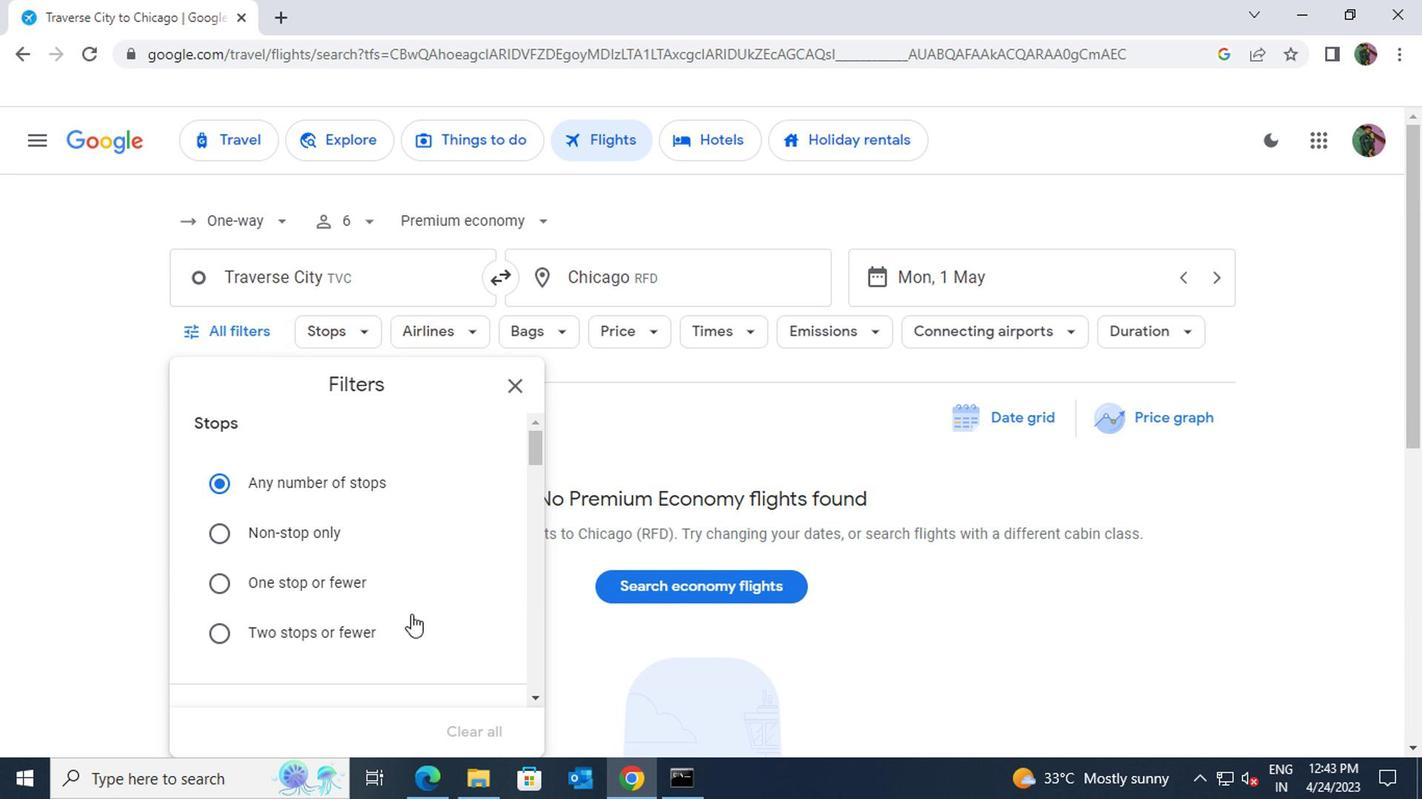 
Action: Mouse scrolled (409, 613) with delta (0, -1)
Screenshot: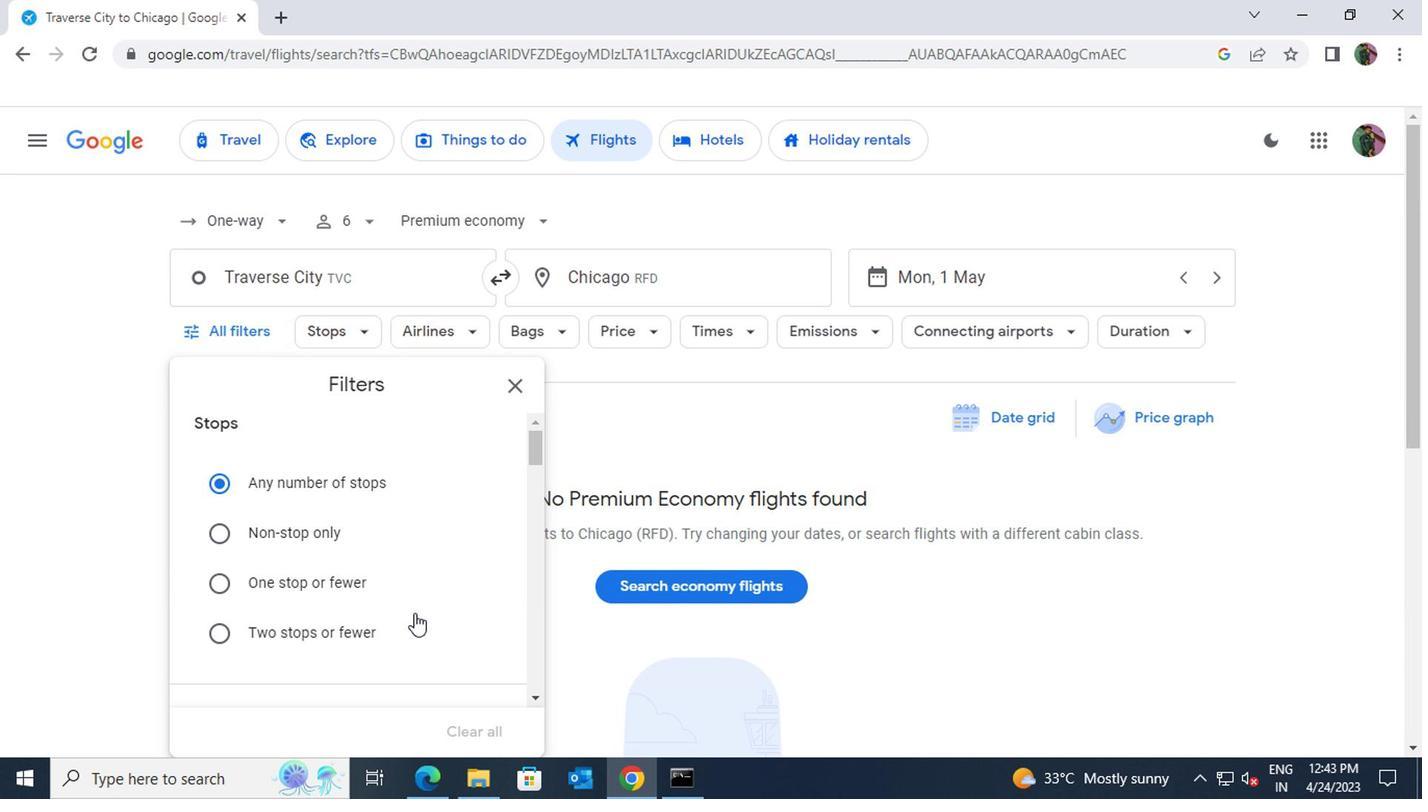 
Action: Mouse moved to (411, 610)
Screenshot: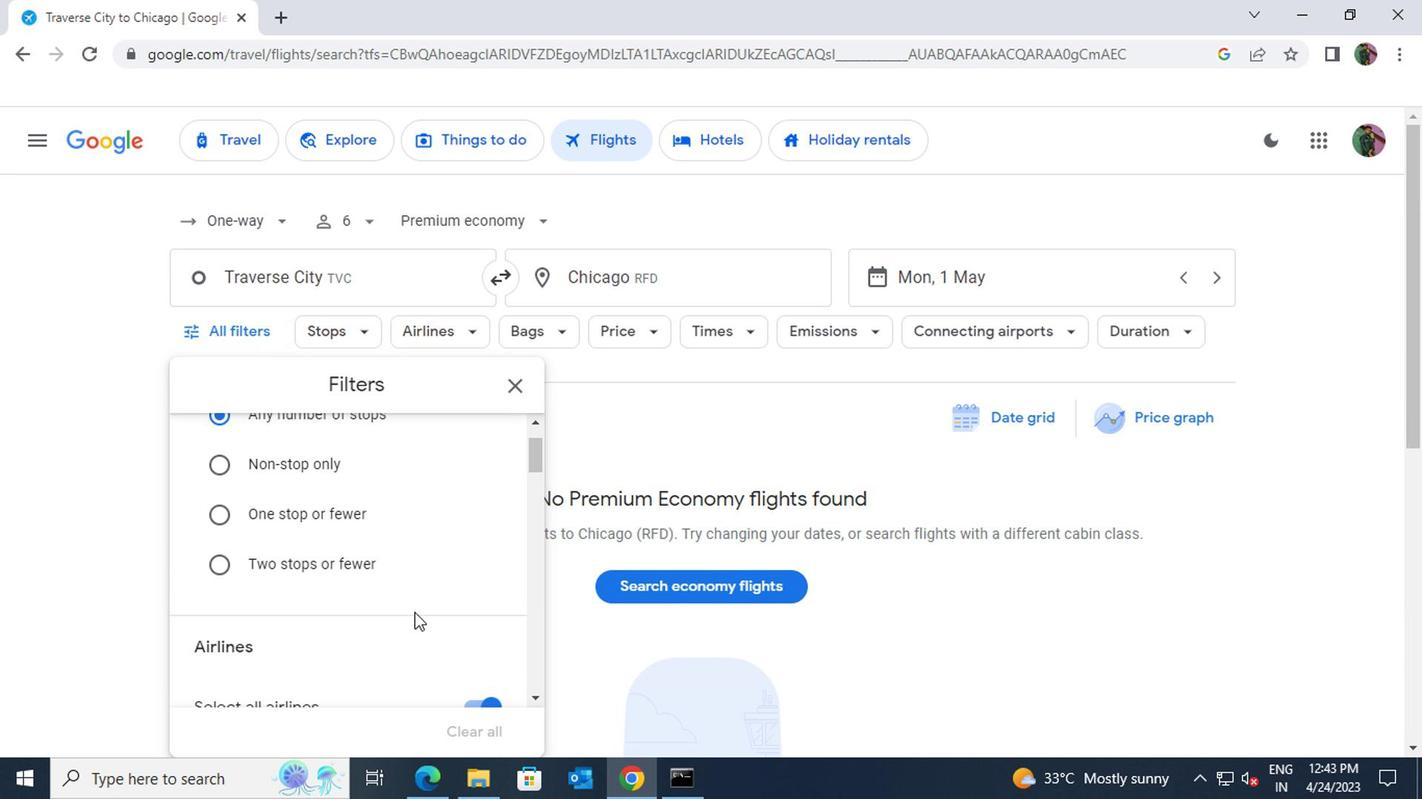 
Action: Mouse scrolled (411, 609) with delta (0, 0)
Screenshot: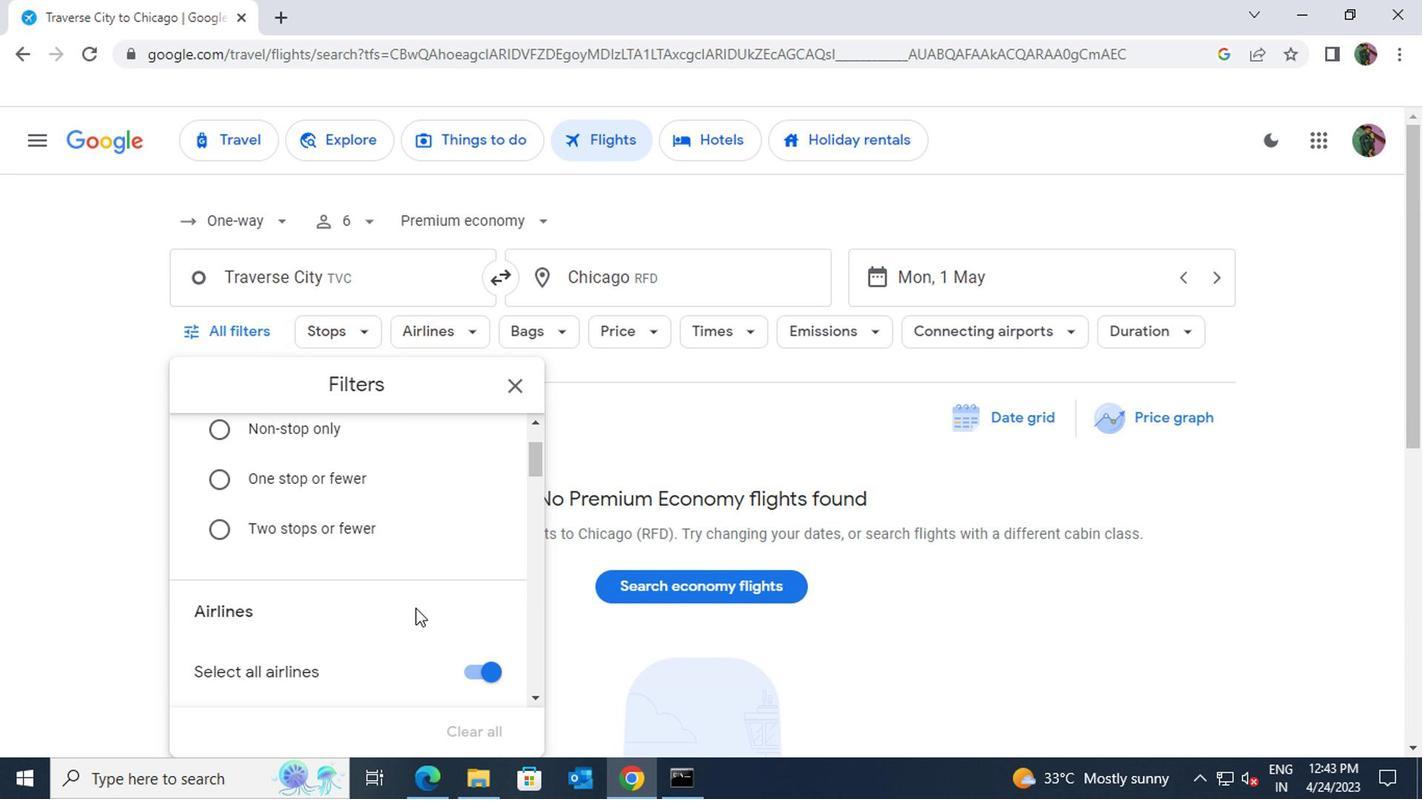 
Action: Mouse scrolled (411, 609) with delta (0, 0)
Screenshot: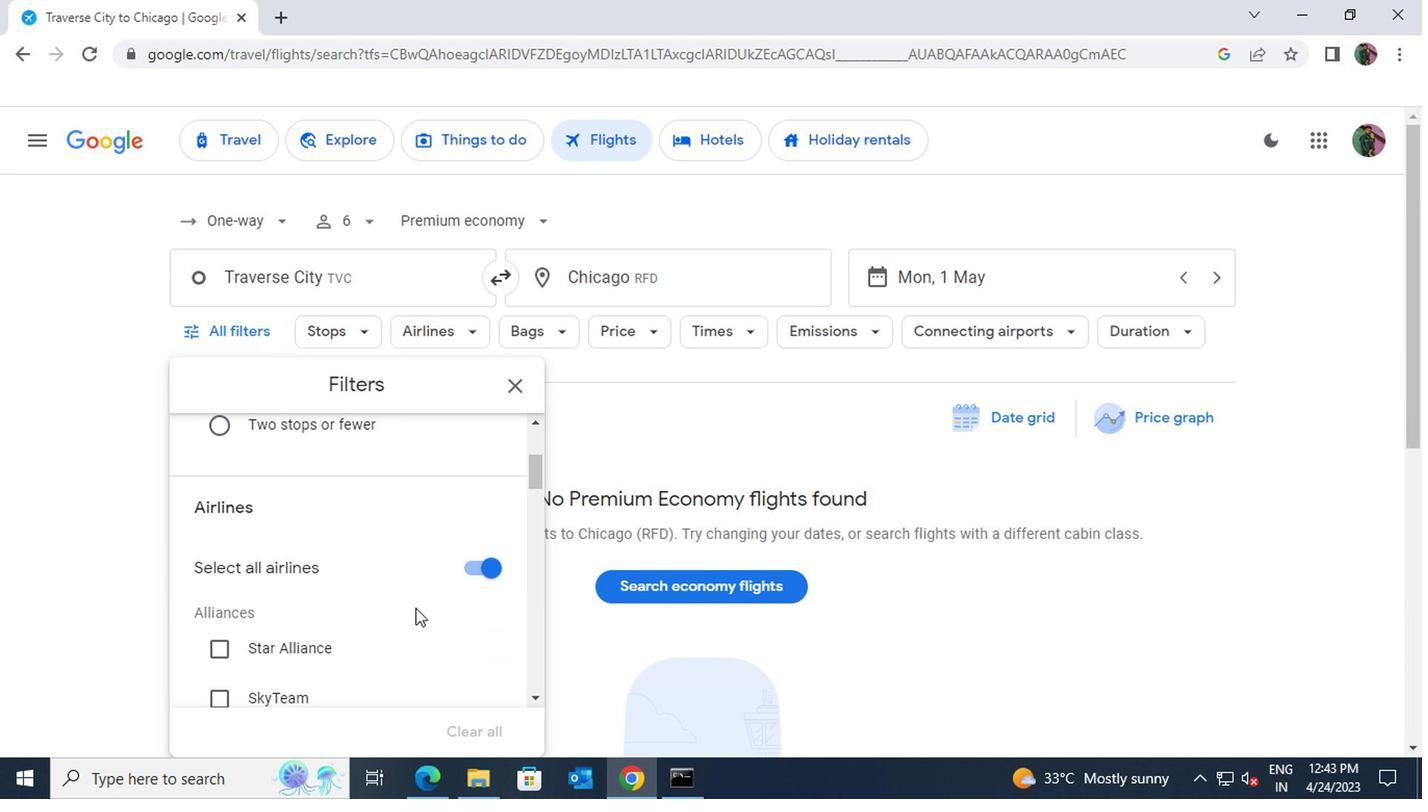 
Action: Mouse scrolled (411, 609) with delta (0, 0)
Screenshot: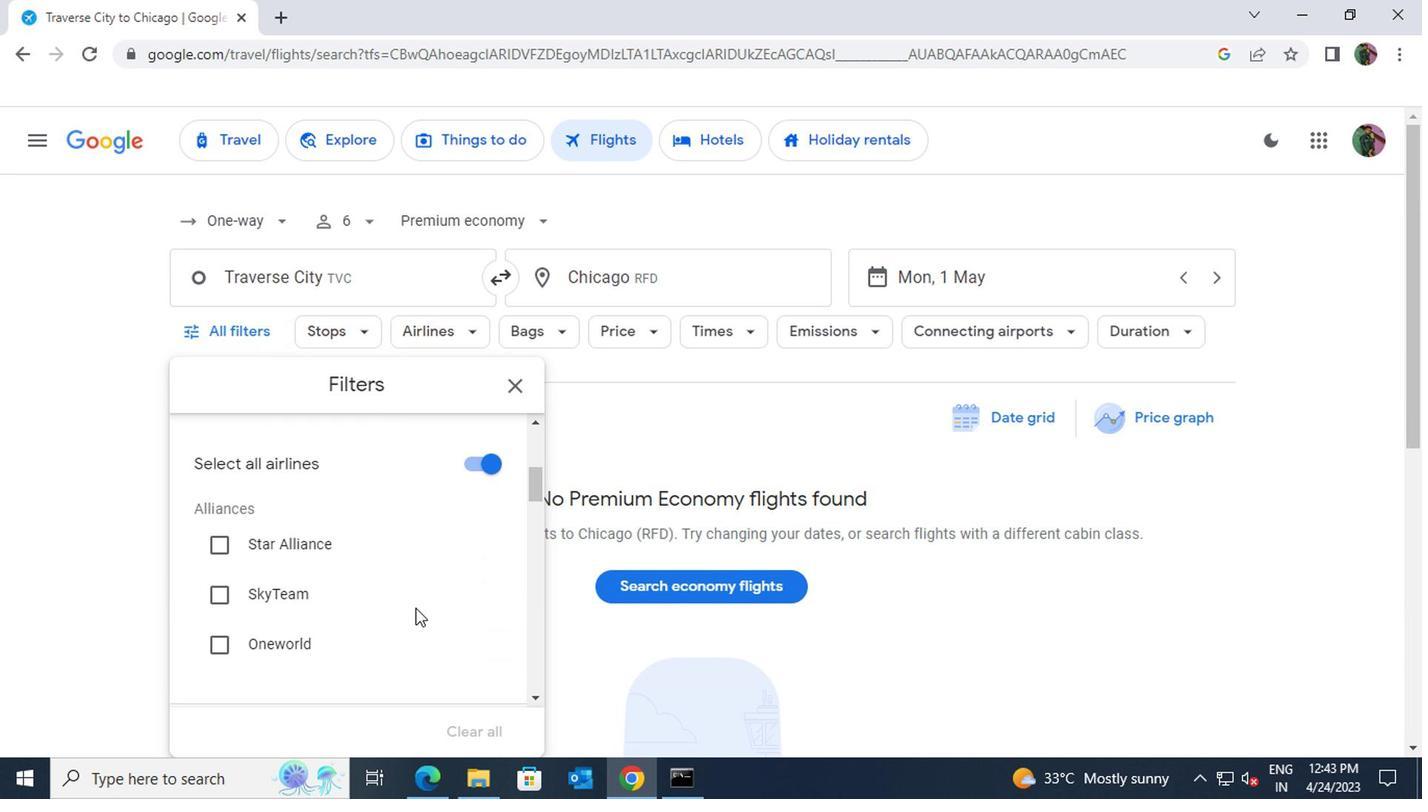 
Action: Mouse scrolled (411, 609) with delta (0, 0)
Screenshot: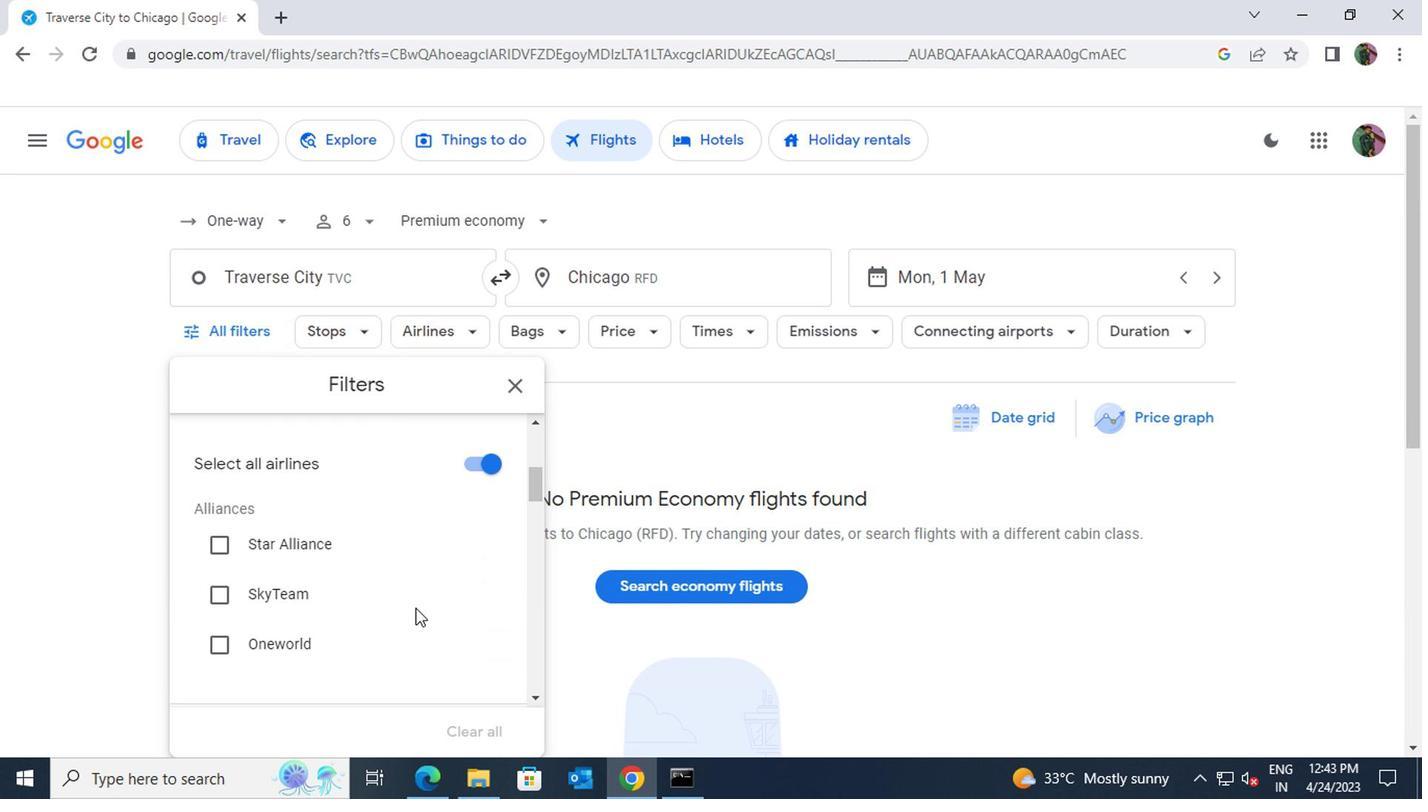 
Action: Mouse moved to (487, 631)
Screenshot: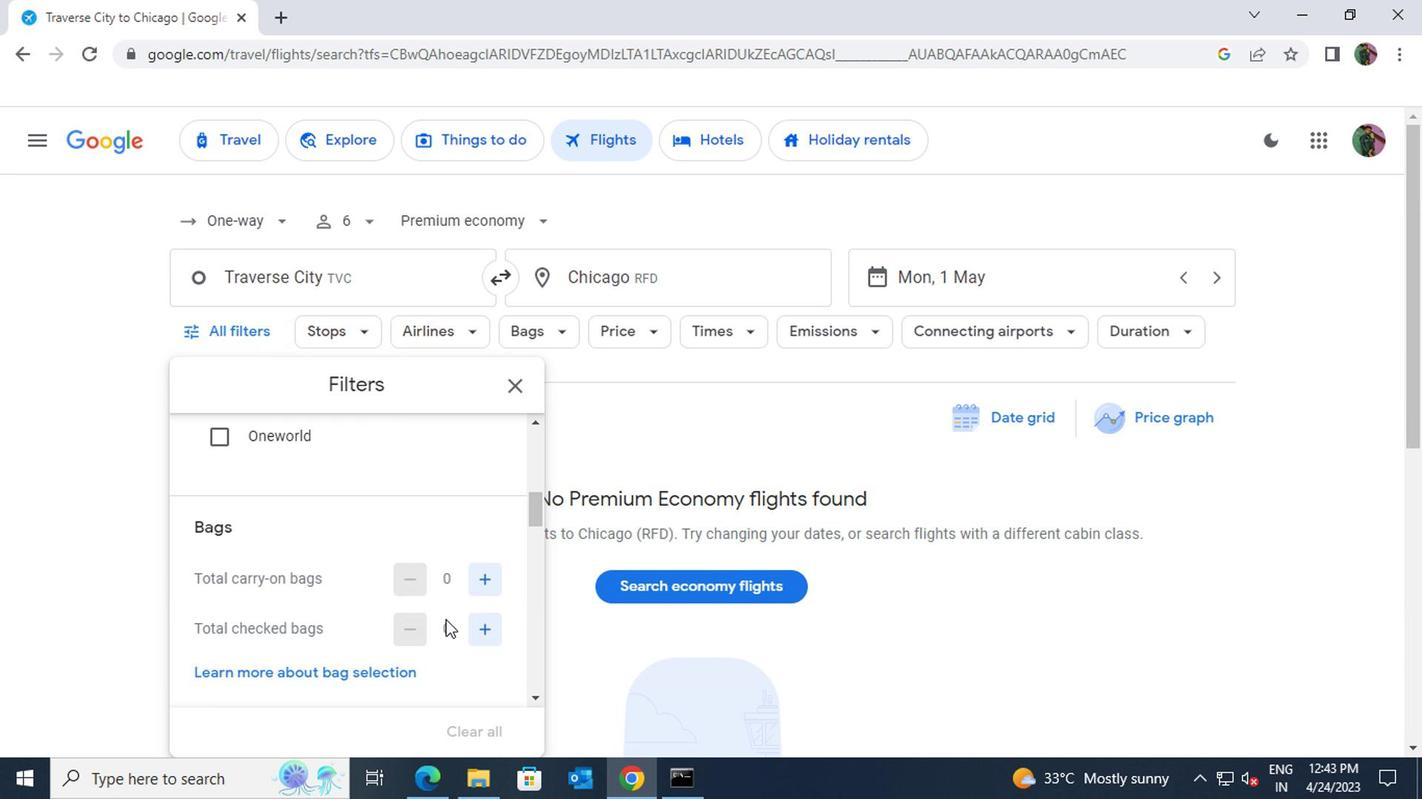 
Action: Mouse pressed left at (487, 631)
Screenshot: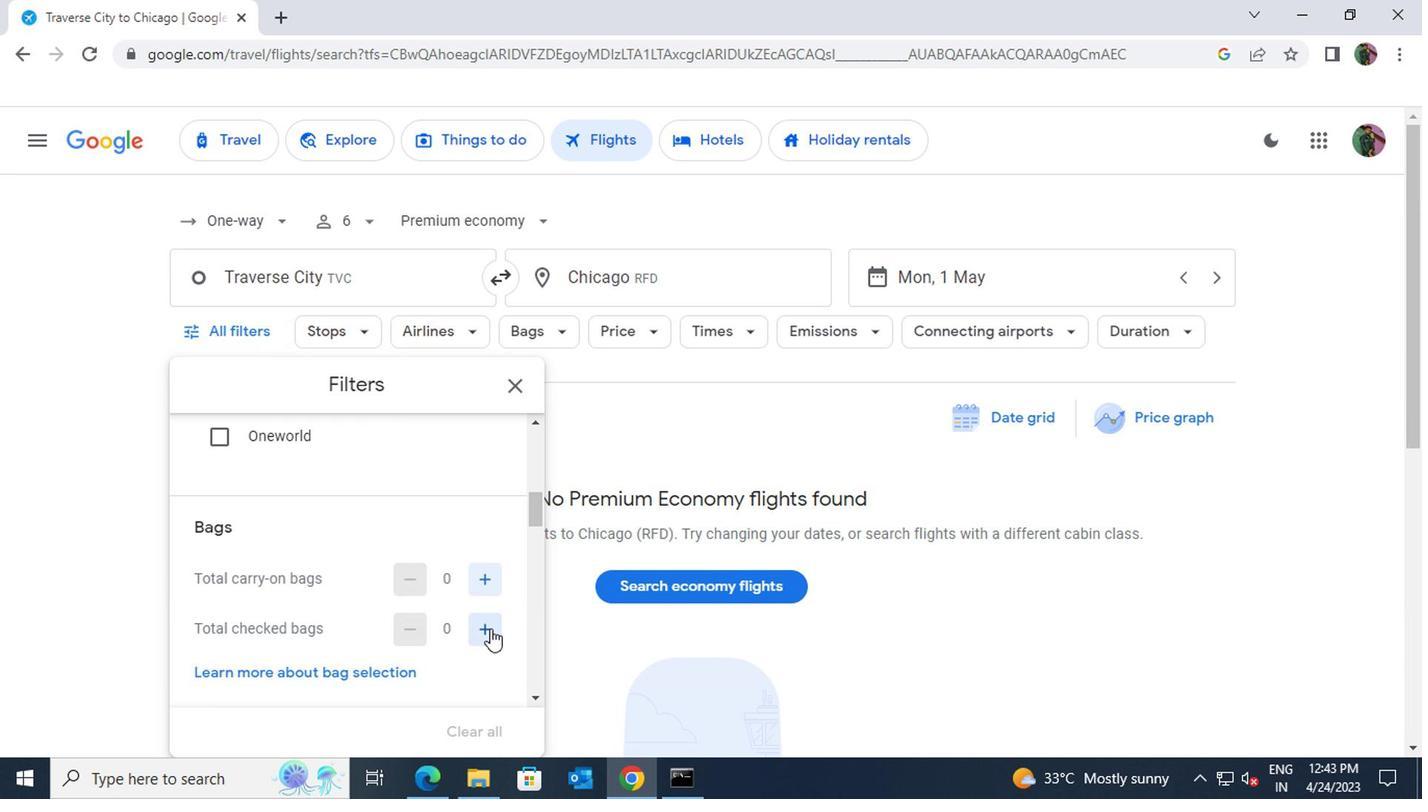 
Action: Mouse pressed left at (487, 631)
Screenshot: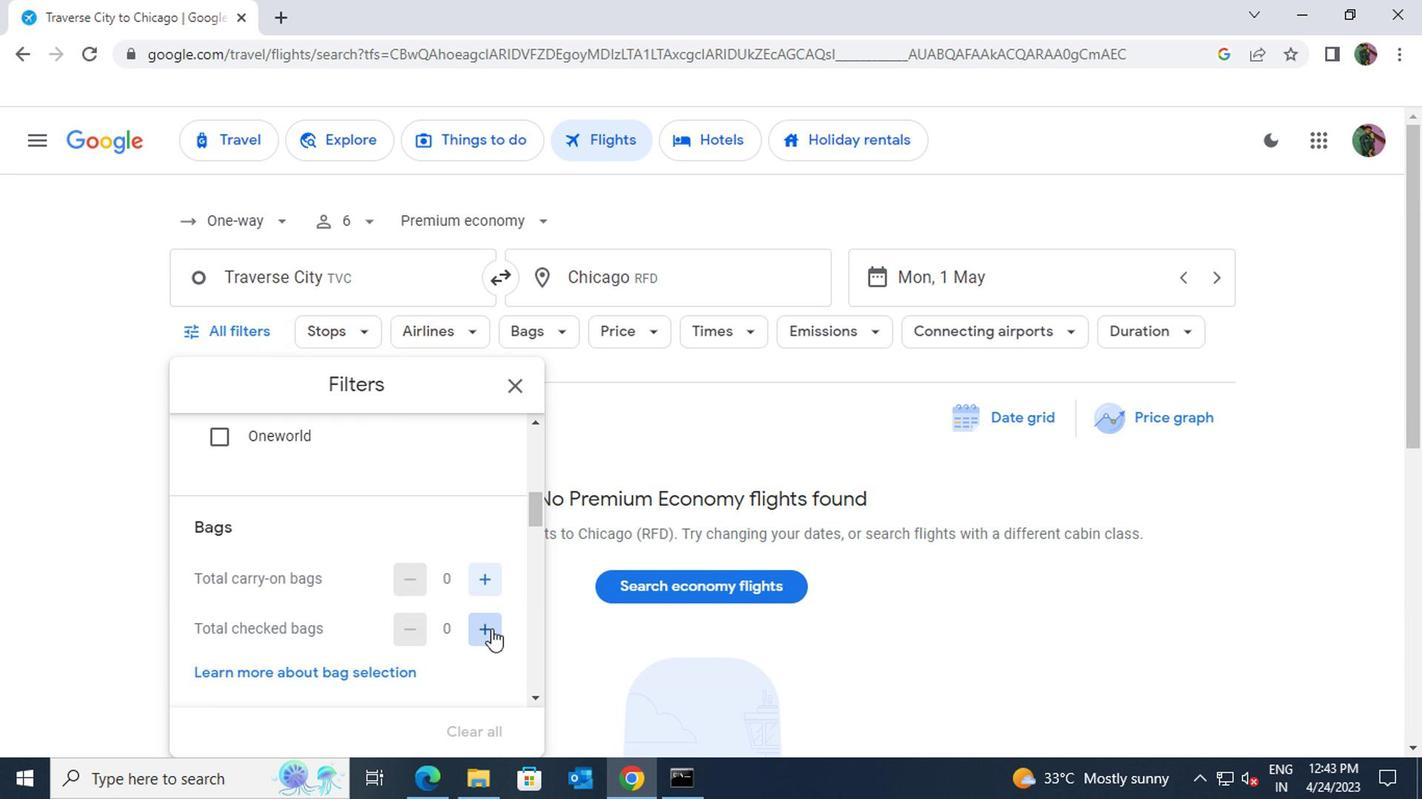 
Action: Mouse moved to (406, 628)
Screenshot: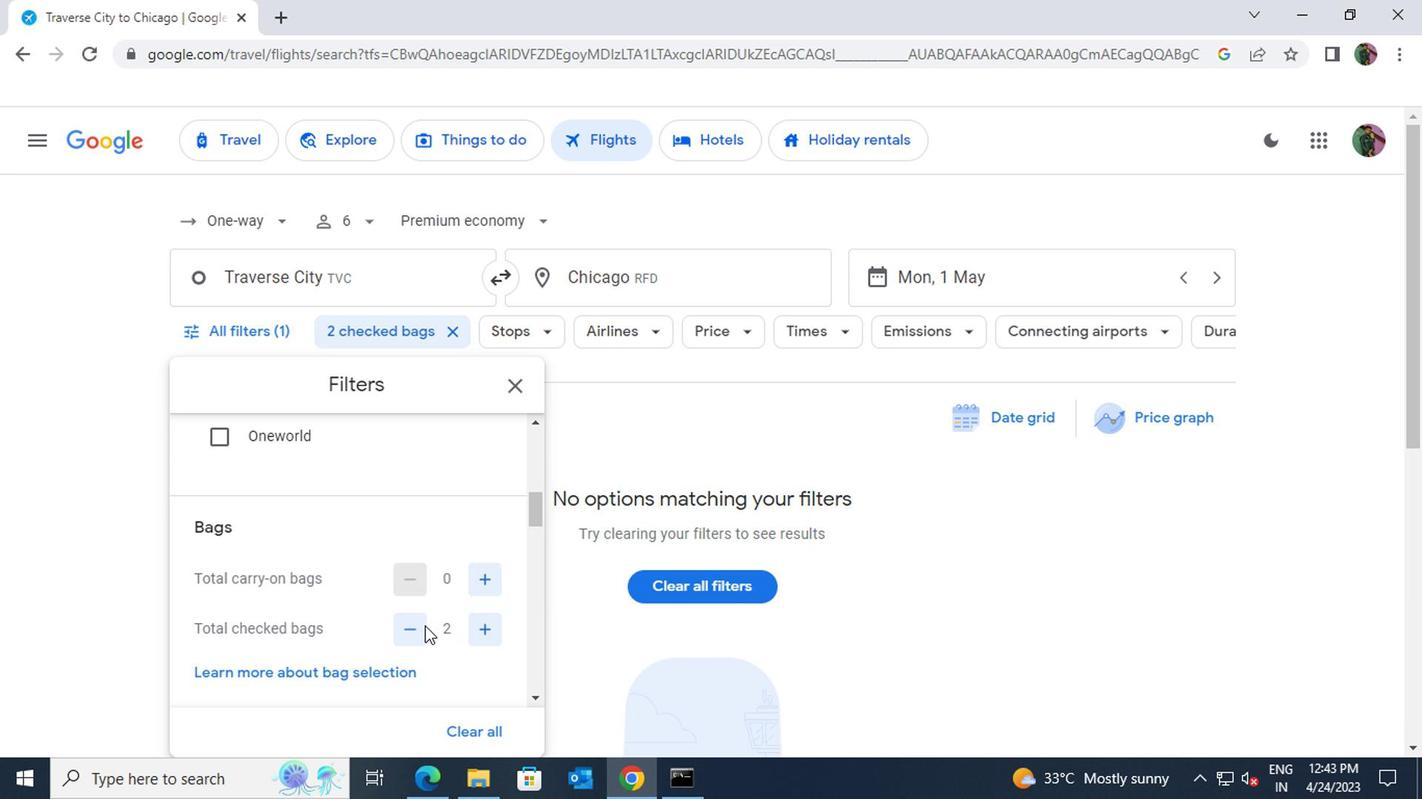 
Action: Mouse pressed left at (406, 628)
Screenshot: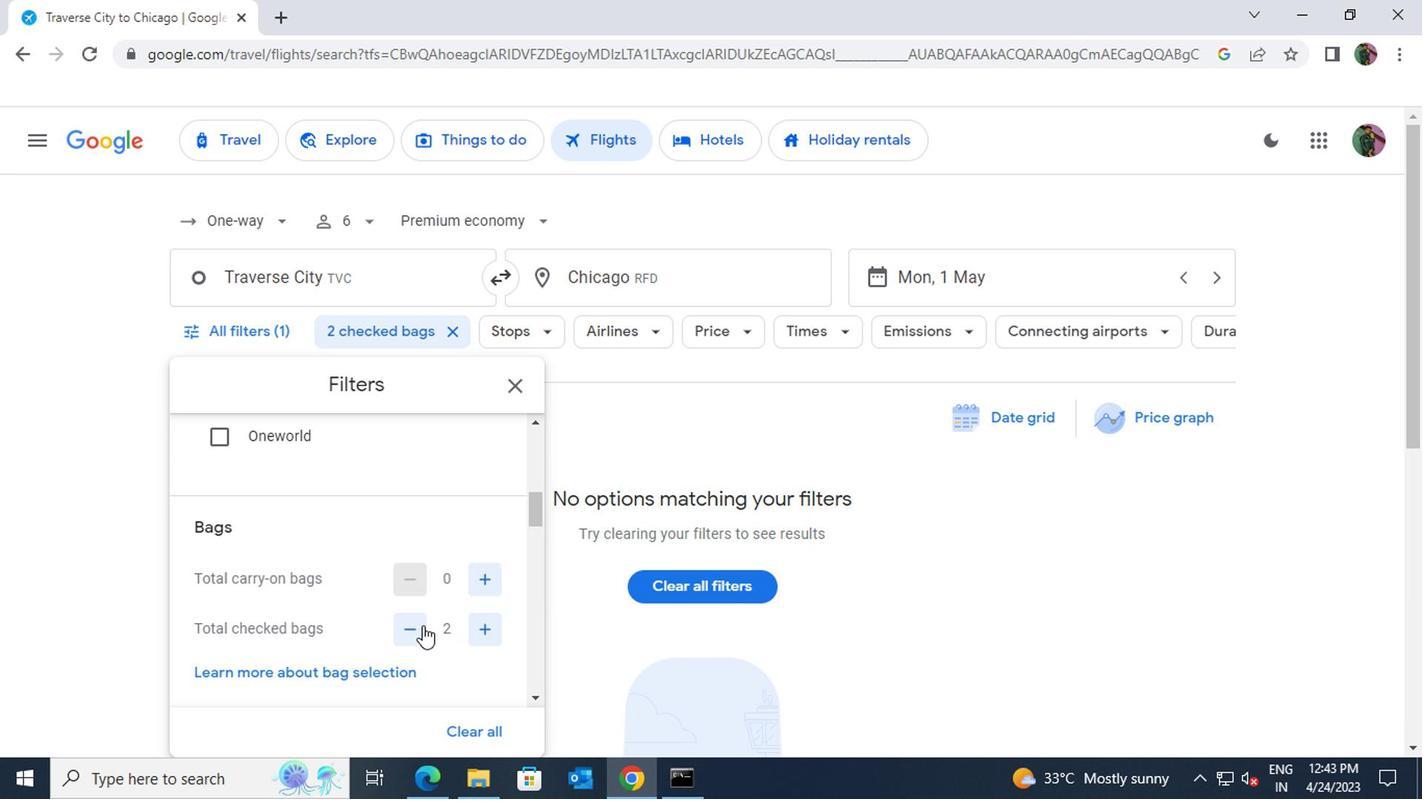 
Action: Mouse moved to (406, 628)
Screenshot: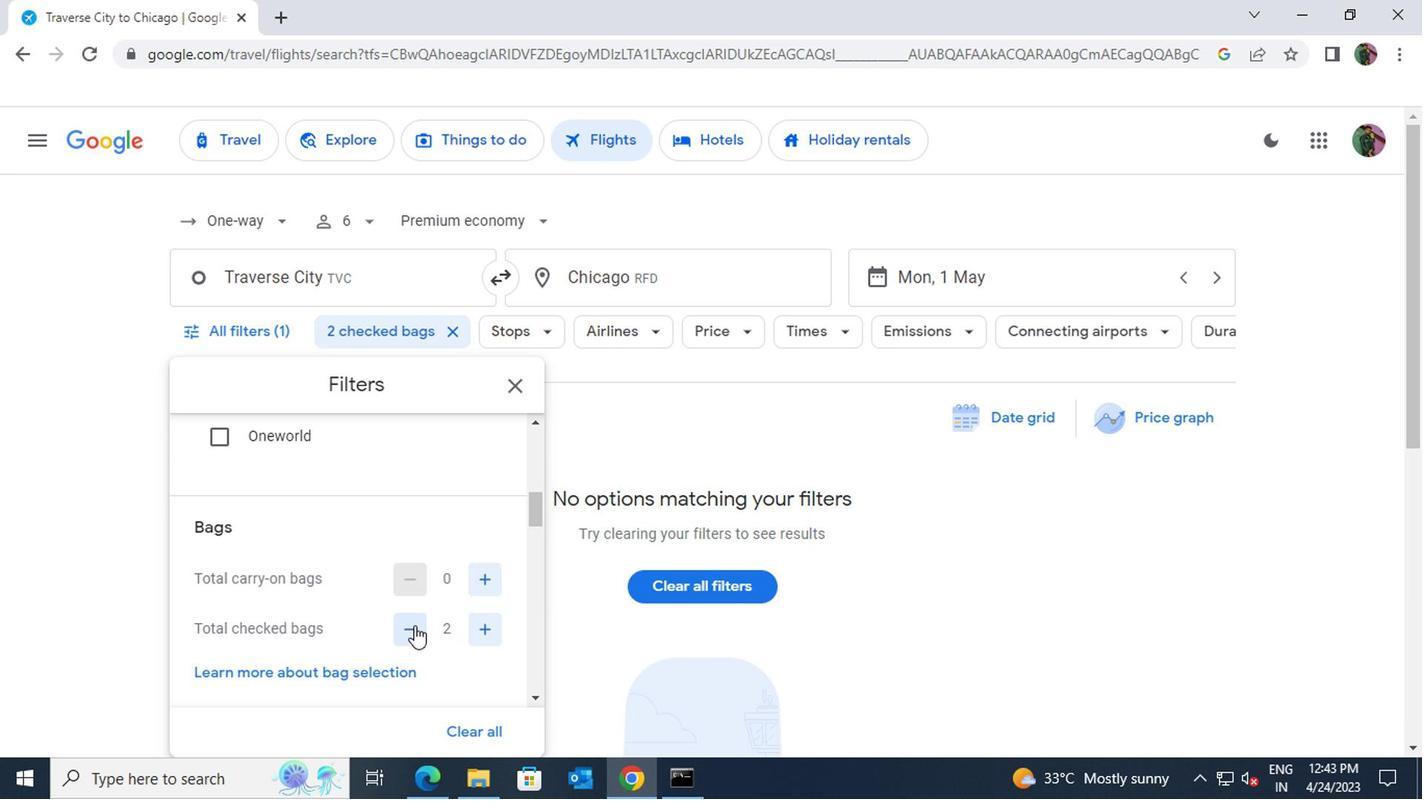 
Action: Mouse pressed left at (406, 628)
Screenshot: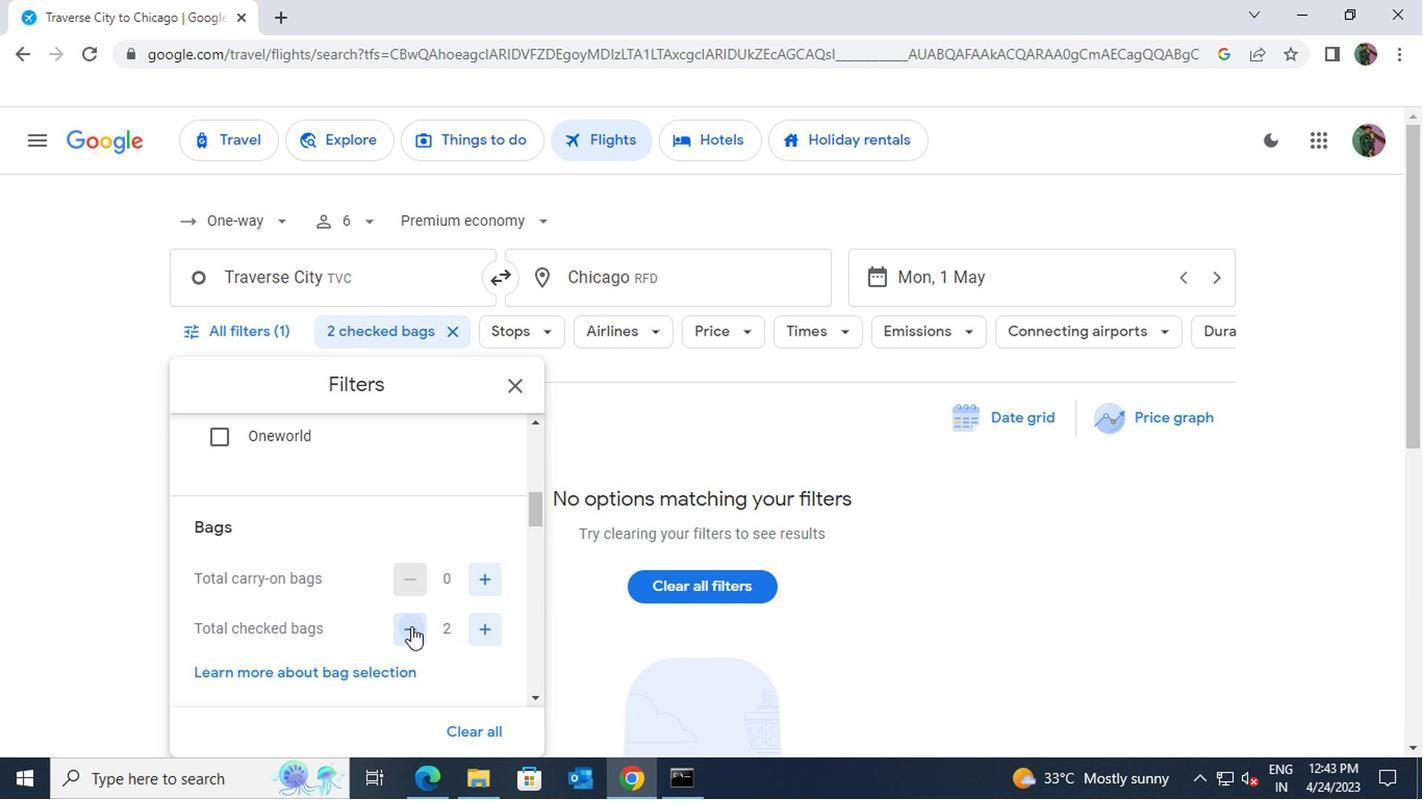 
Action: Mouse moved to (474, 581)
Screenshot: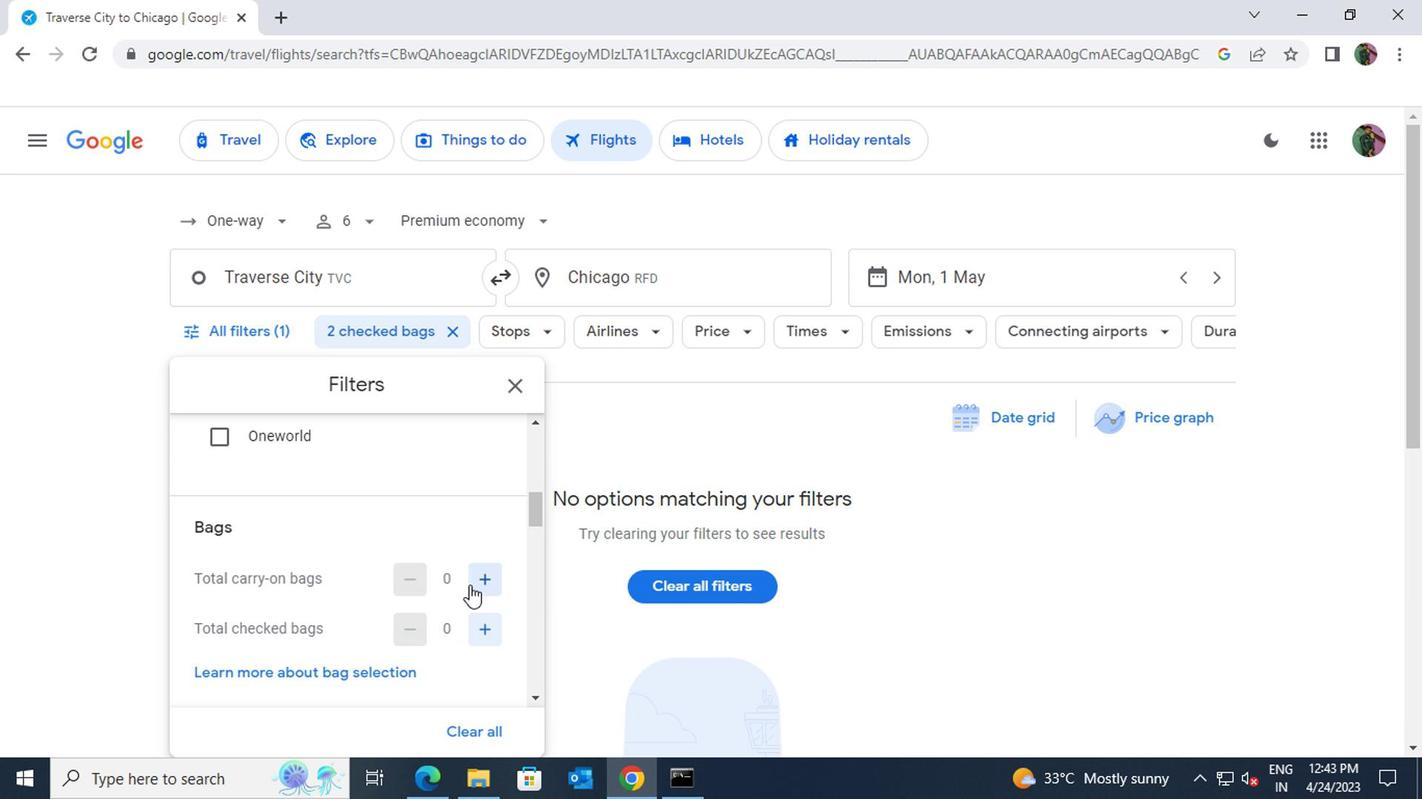 
Action: Mouse pressed left at (474, 581)
Screenshot: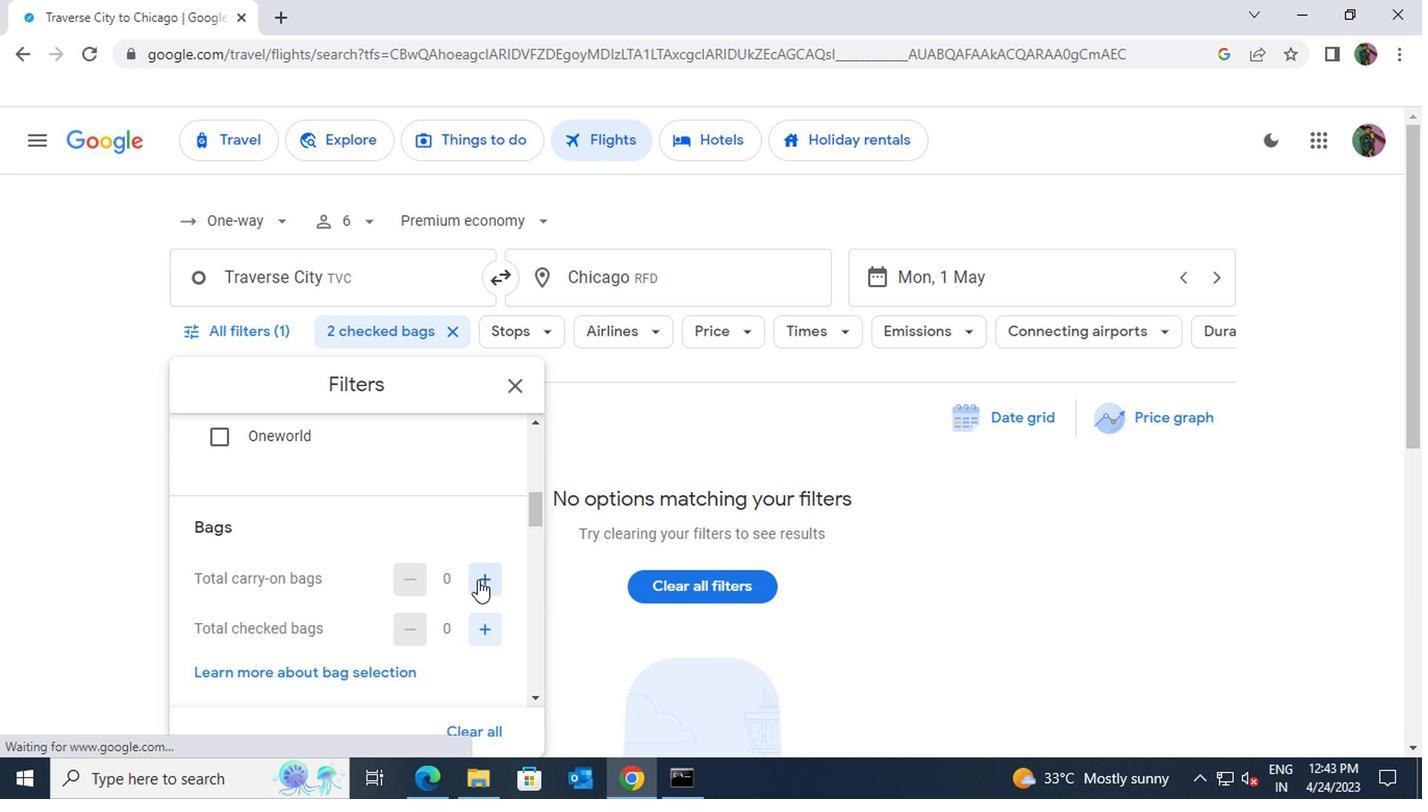 
Action: Mouse pressed left at (474, 581)
Screenshot: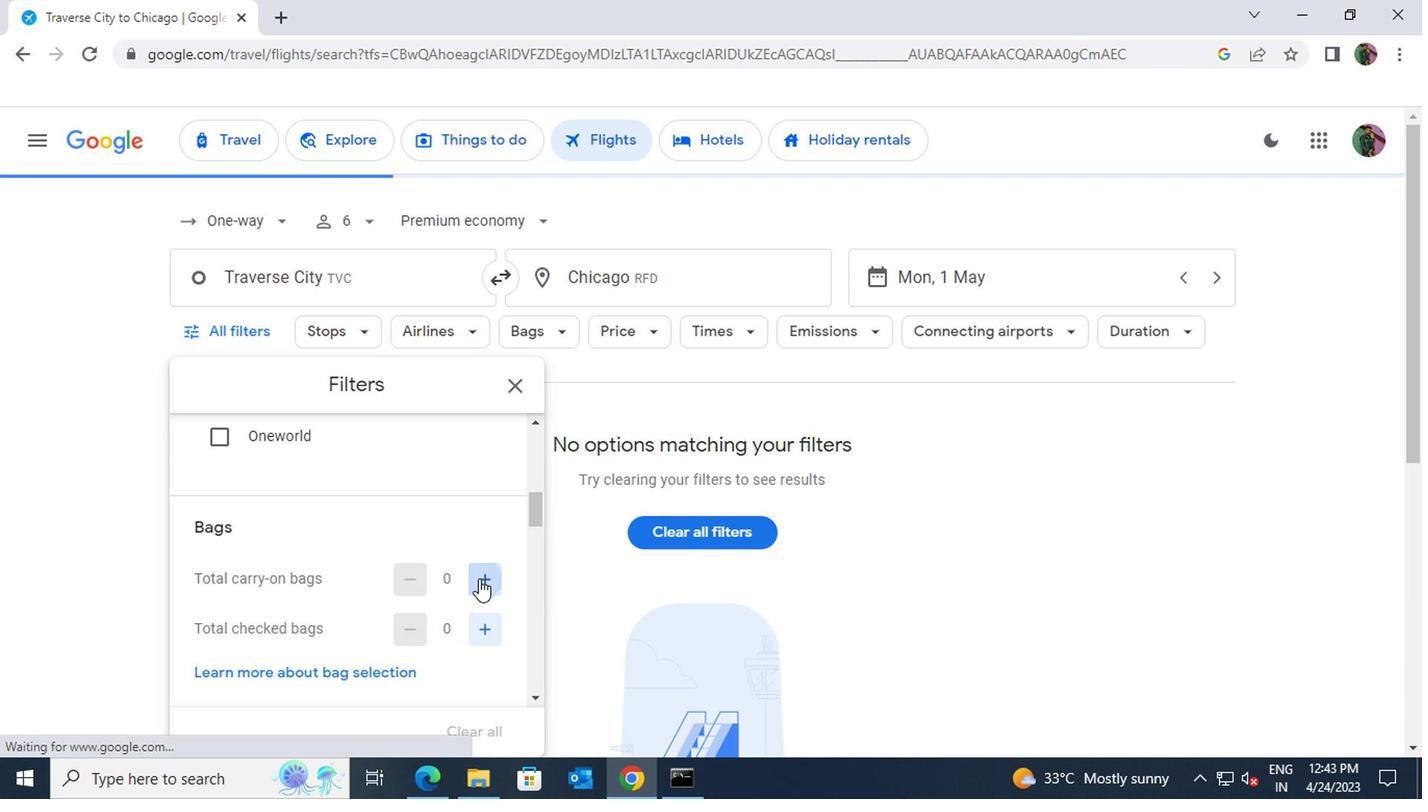 
Action: Mouse scrolled (474, 579) with delta (0, -1)
Screenshot: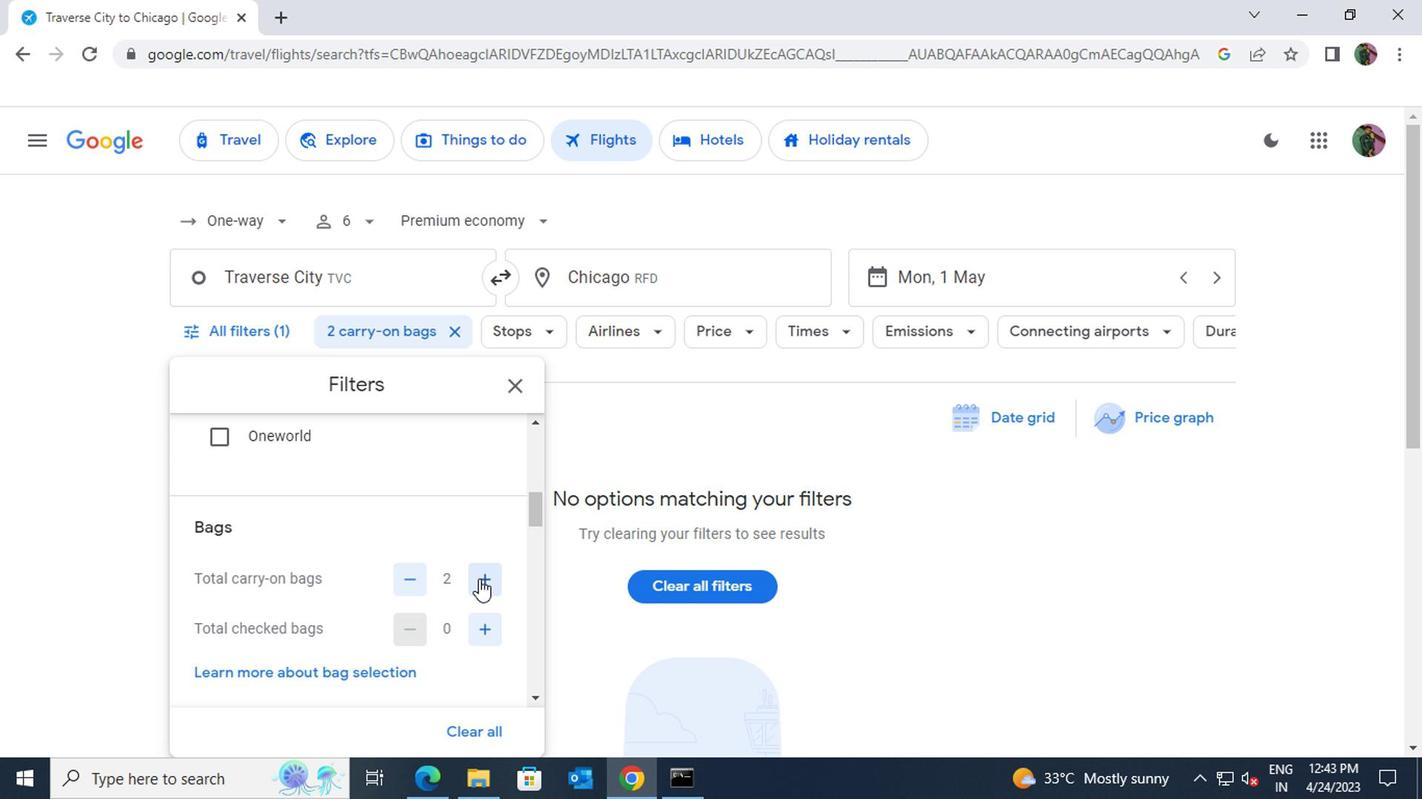 
Action: Mouse moved to (474, 578)
Screenshot: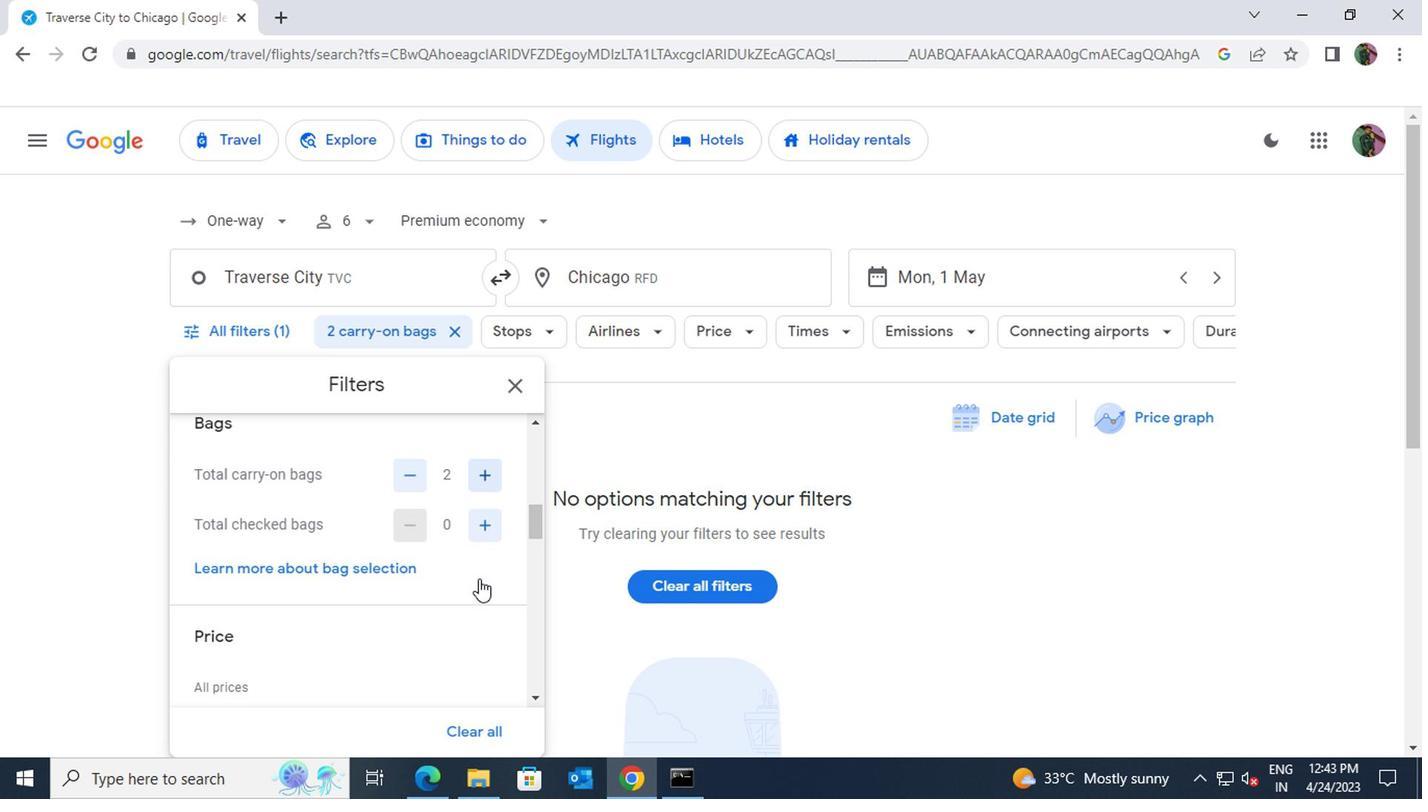 
Action: Mouse scrolled (474, 576) with delta (0, -1)
Screenshot: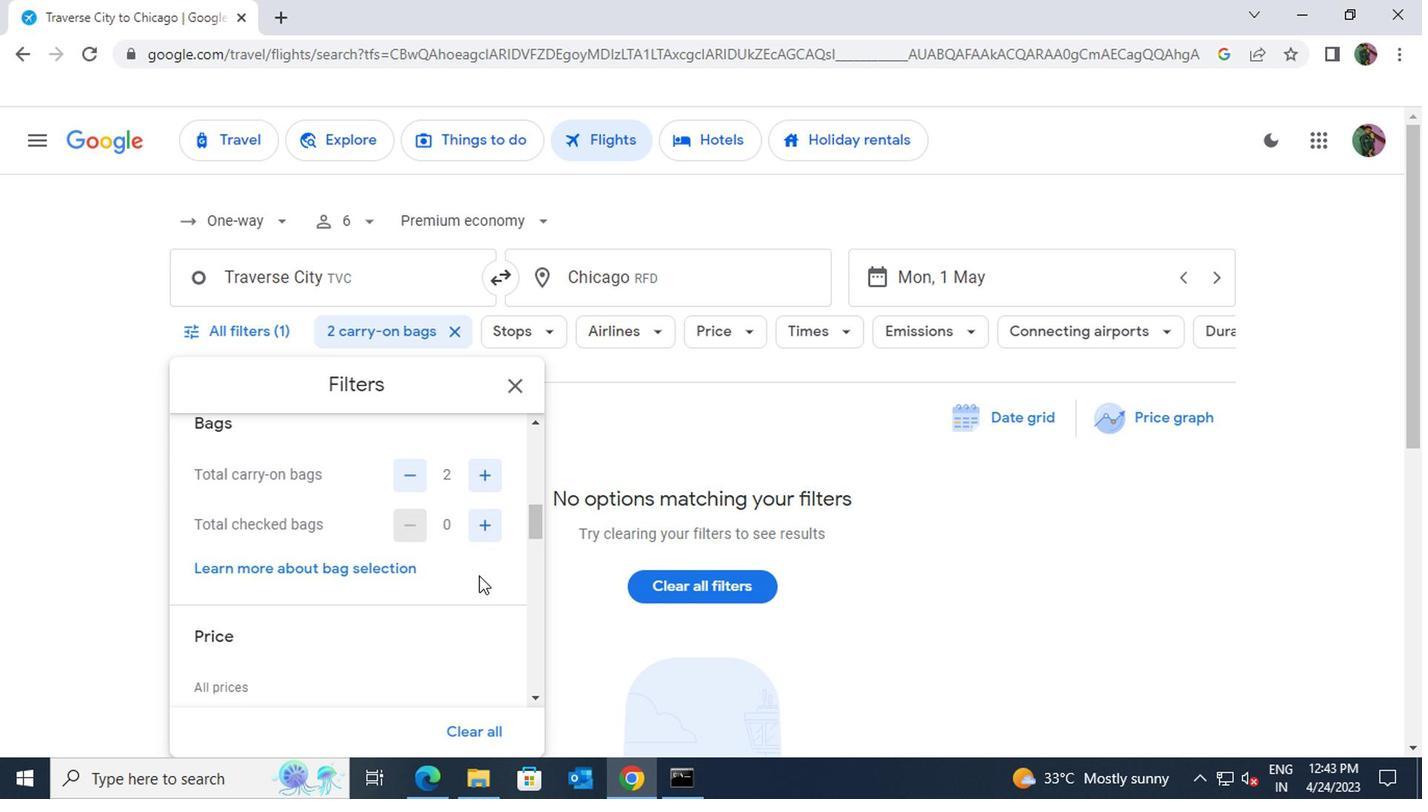 
Action: Mouse moved to (482, 616)
Screenshot: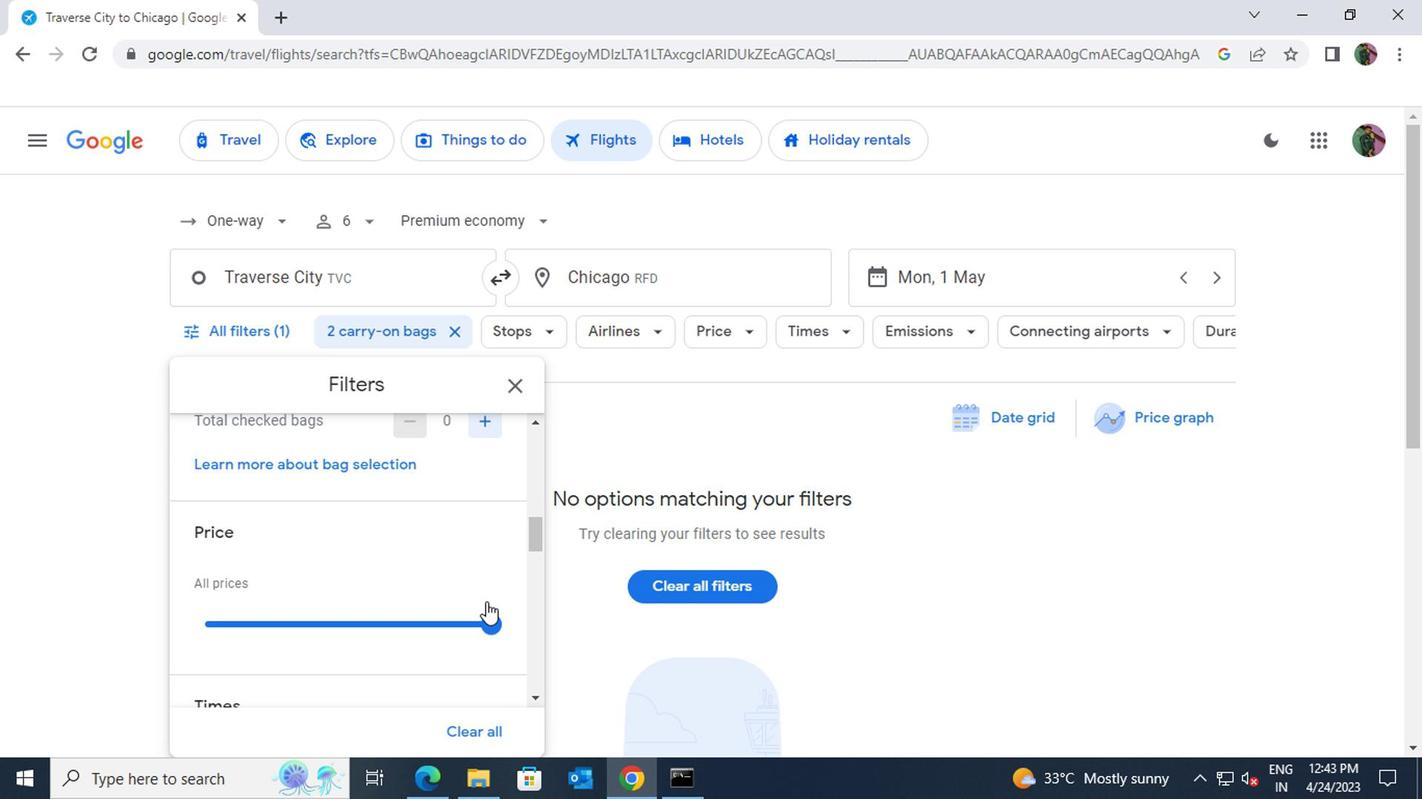 
Action: Mouse pressed left at (482, 616)
Screenshot: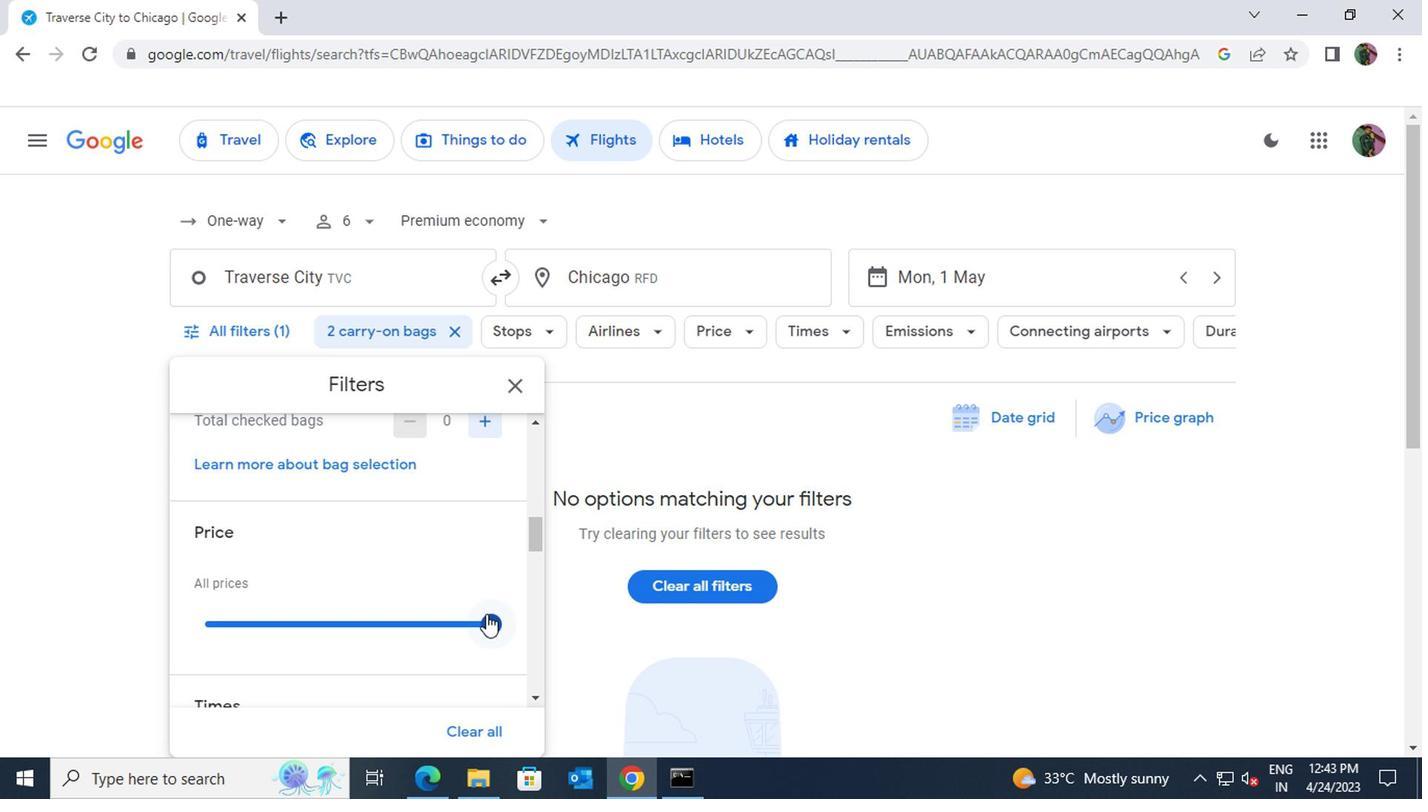 
Action: Mouse moved to (384, 602)
Screenshot: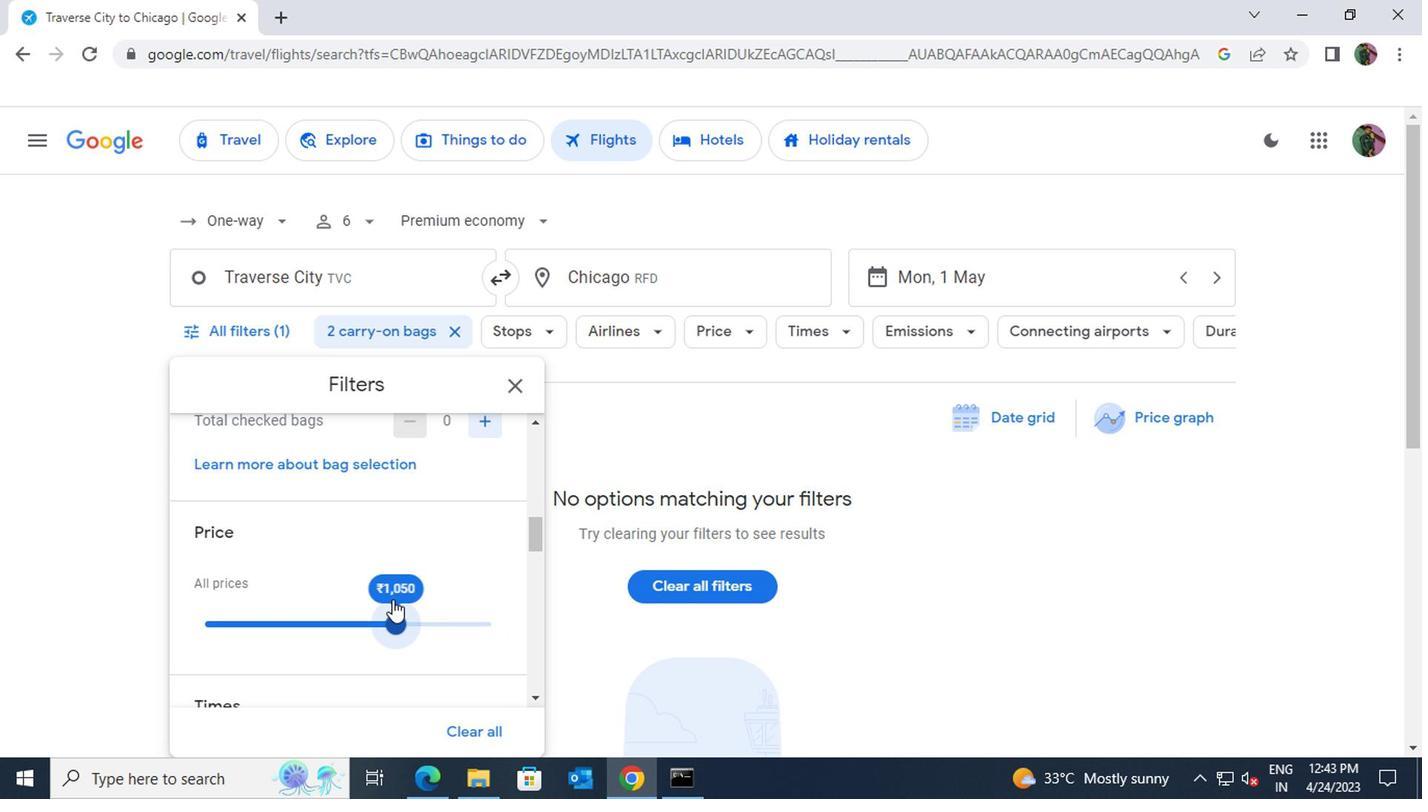 
Action: Mouse scrolled (384, 600) with delta (0, -1)
Screenshot: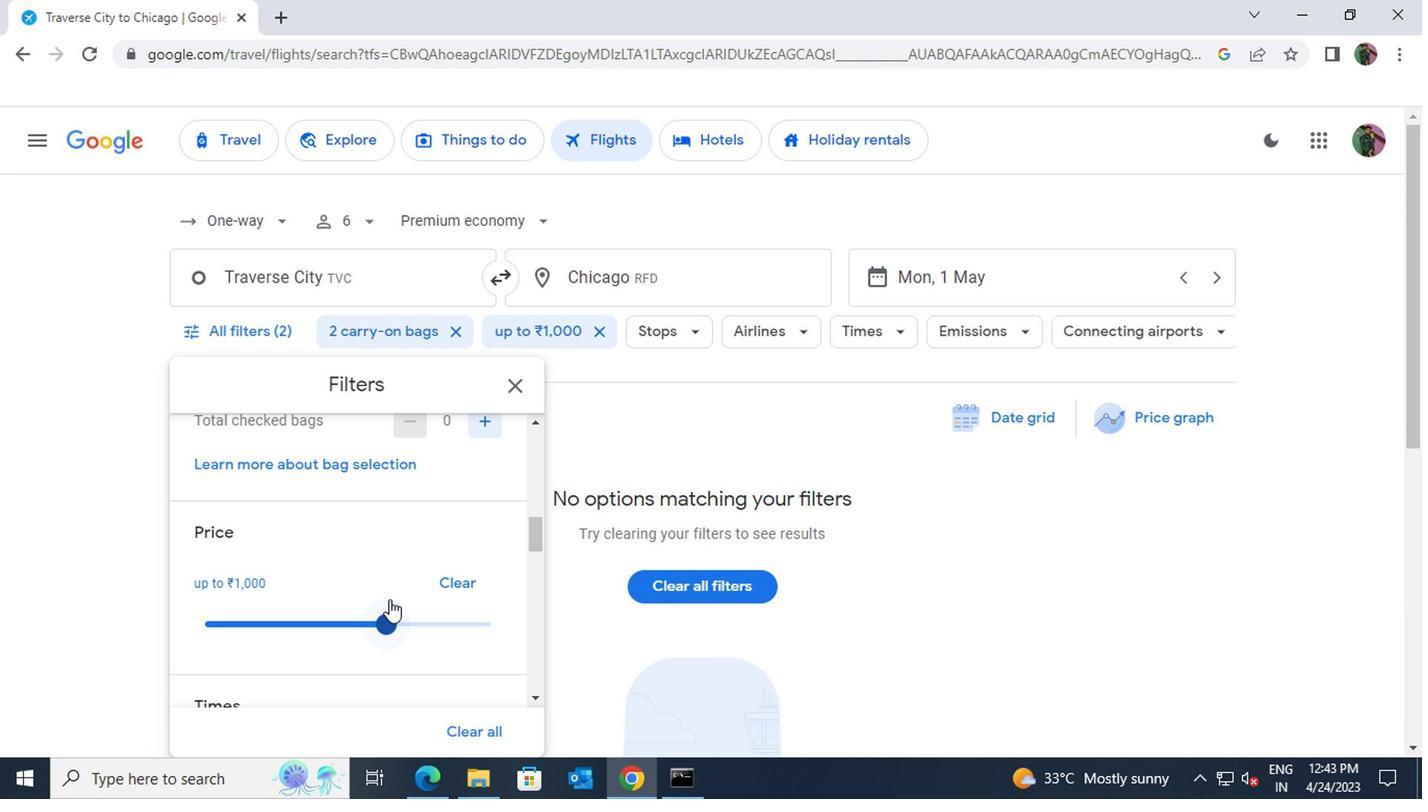 
Action: Mouse moved to (383, 600)
Screenshot: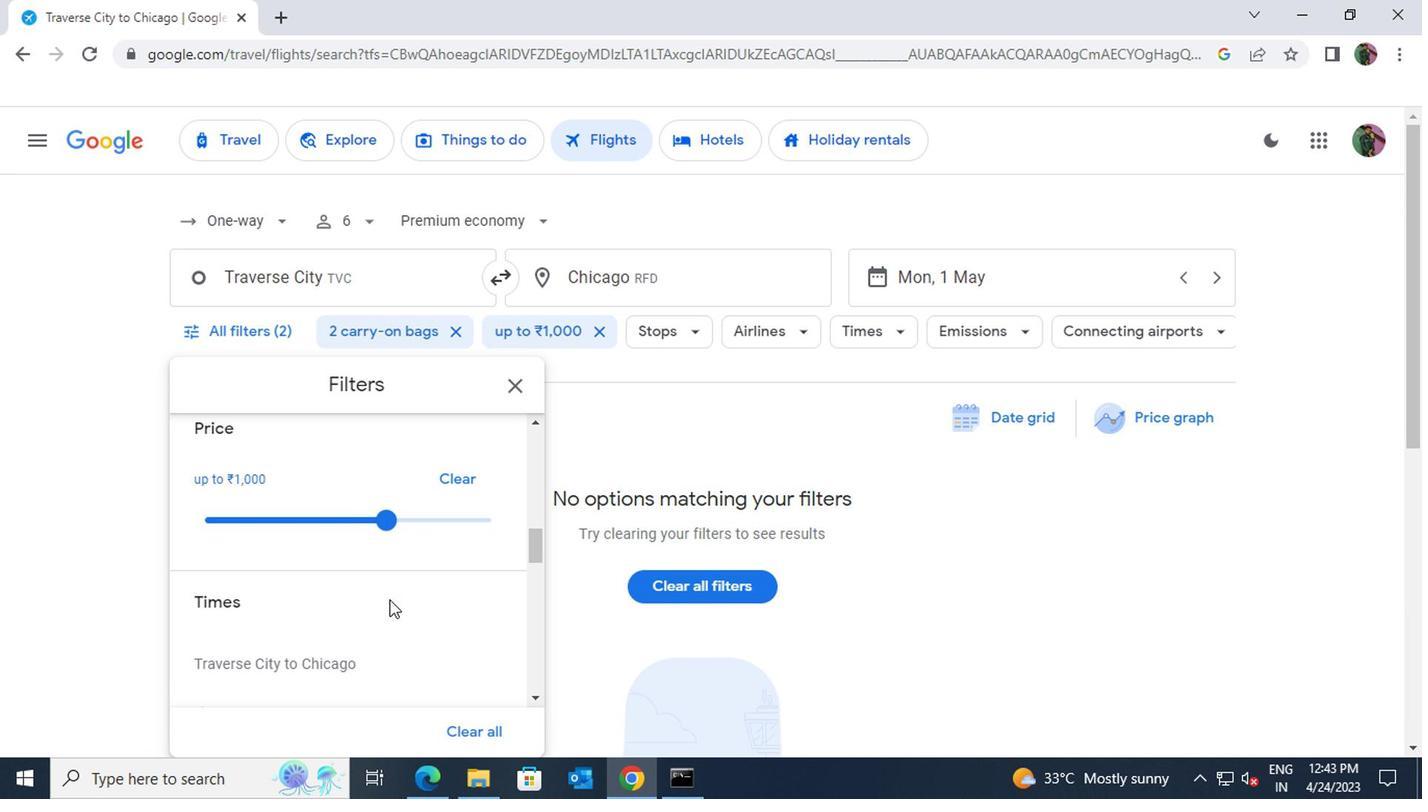 
Action: Mouse scrolled (383, 599) with delta (0, 0)
Screenshot: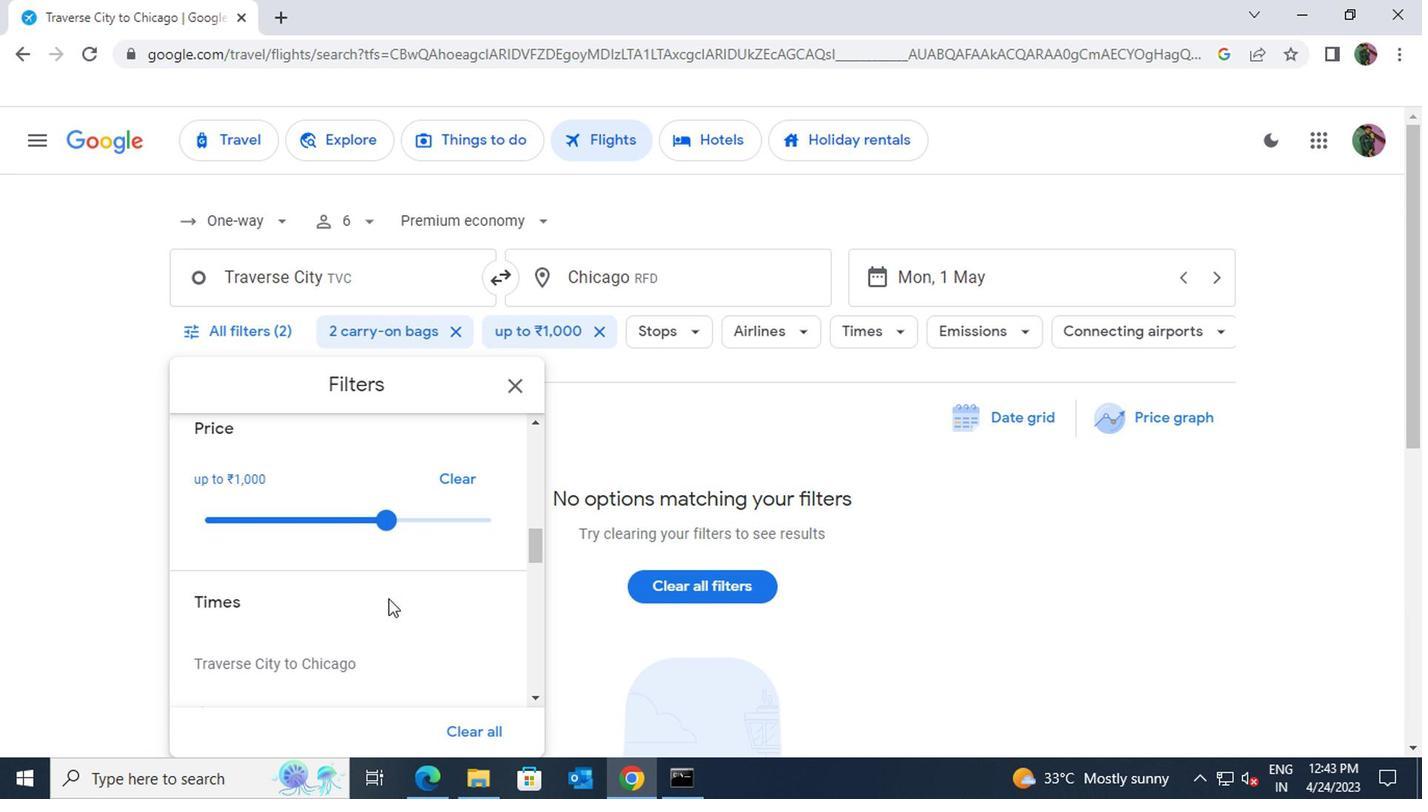 
Action: Mouse scrolled (383, 599) with delta (0, 0)
Screenshot: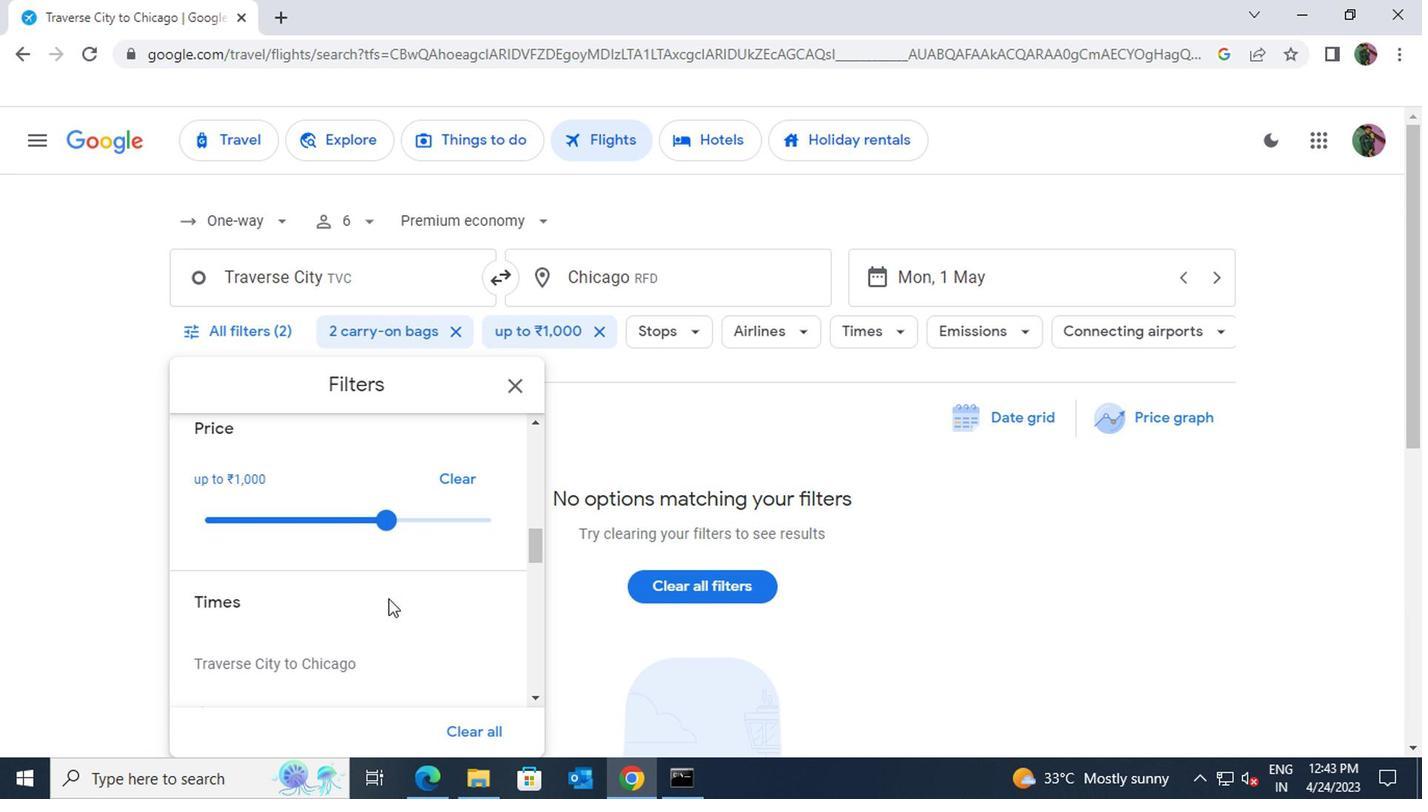
Action: Mouse moved to (472, 556)
Screenshot: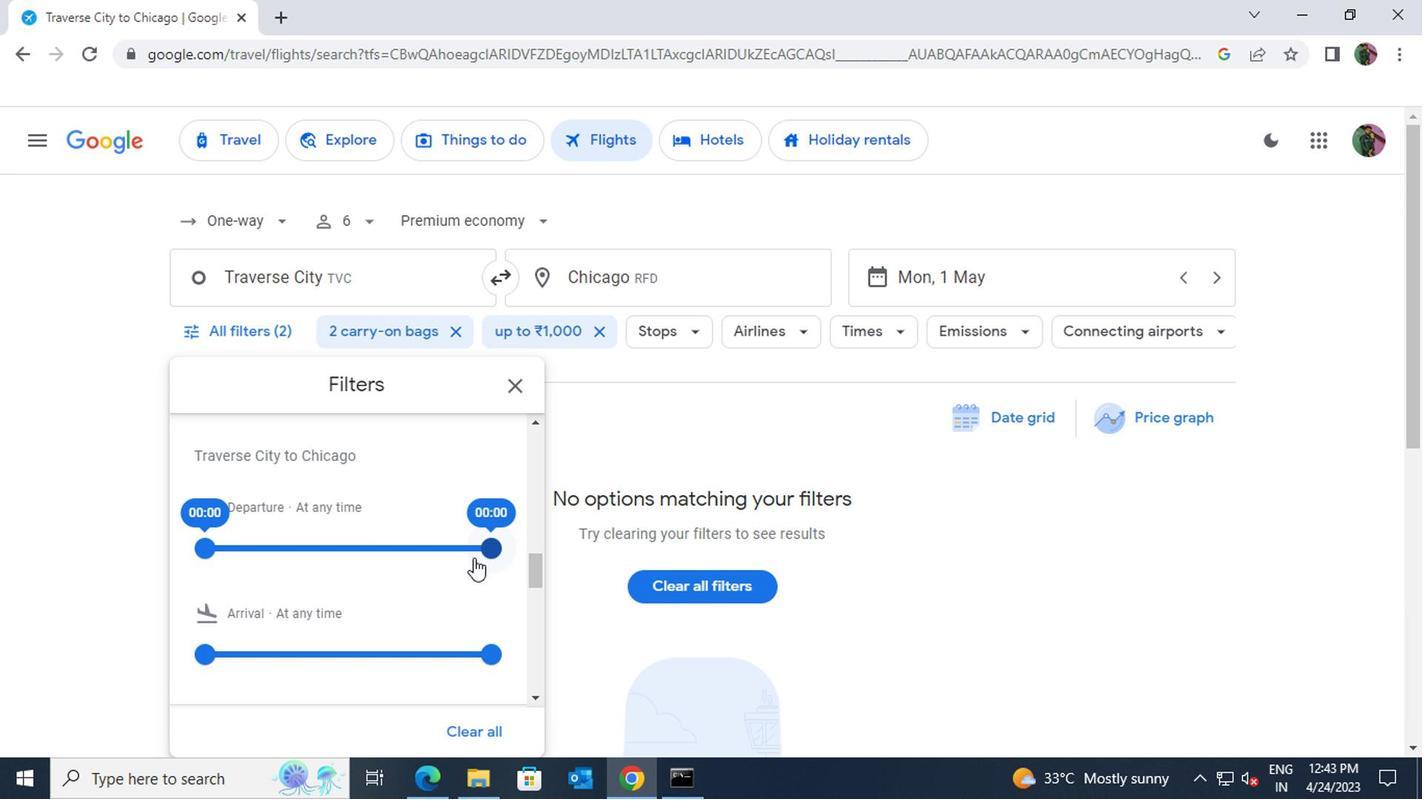 
Action: Mouse pressed left at (472, 556)
Screenshot: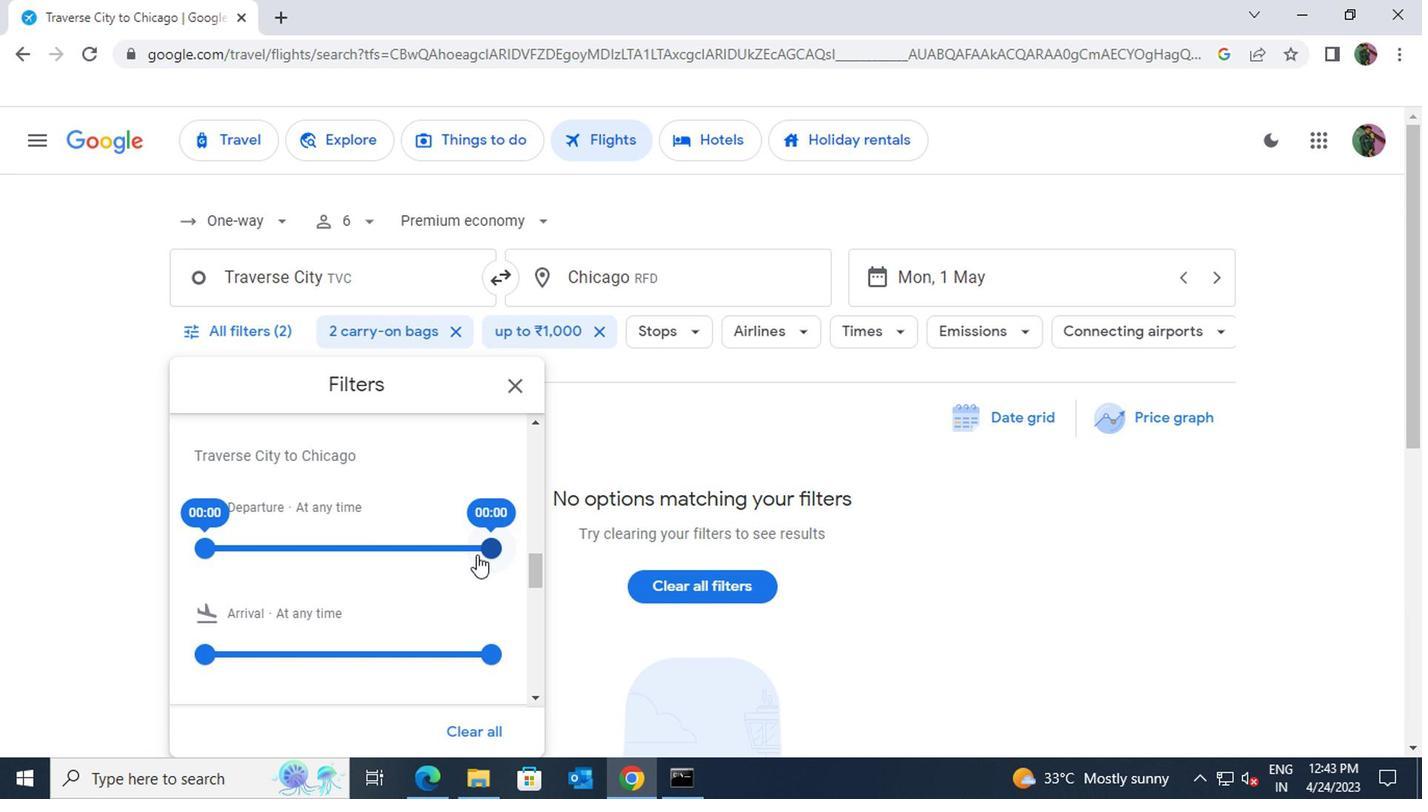 
Action: Mouse moved to (512, 388)
Screenshot: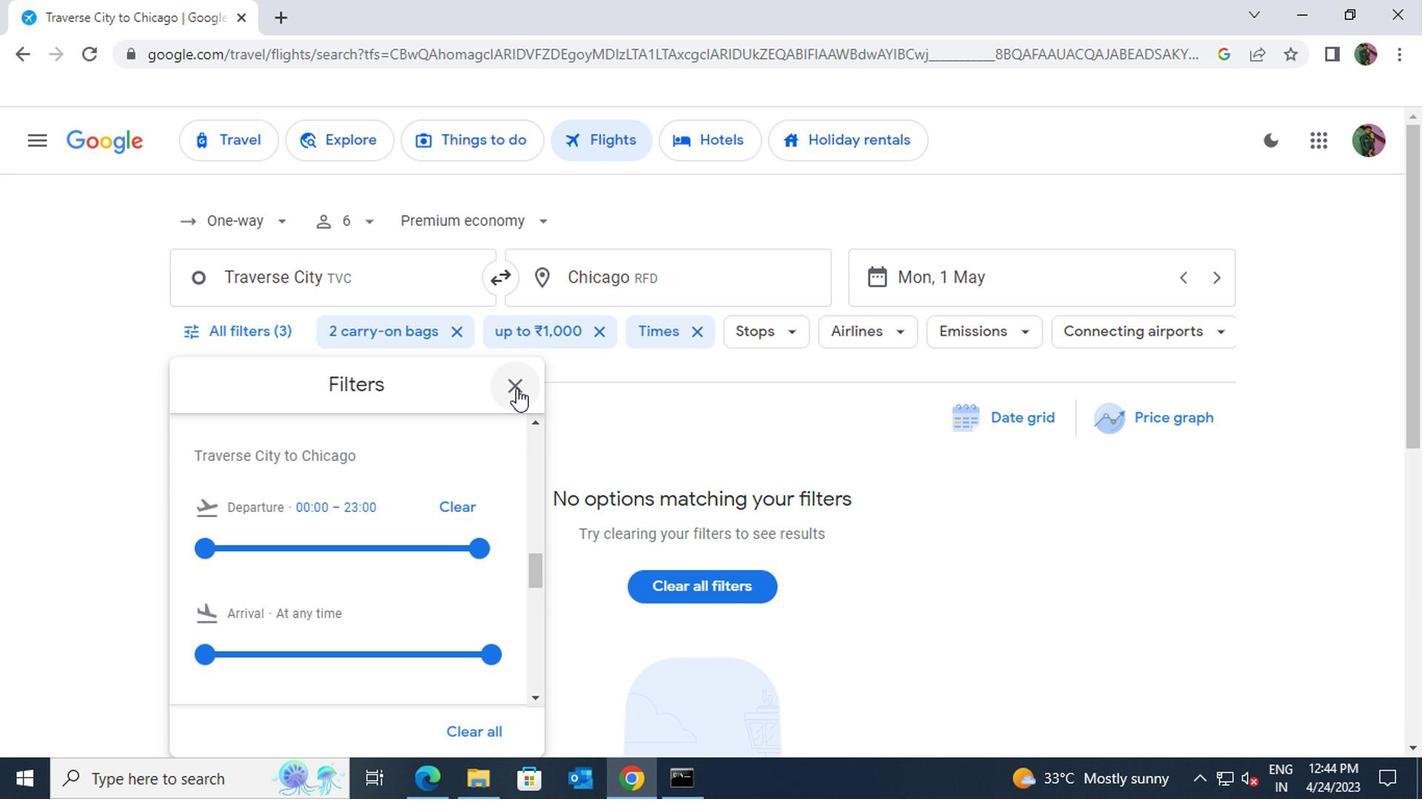 
